 Task: Add Himalania Organic Cacao Powder Shaker to the cart.
Action: Mouse moved to (258, 127)
Screenshot: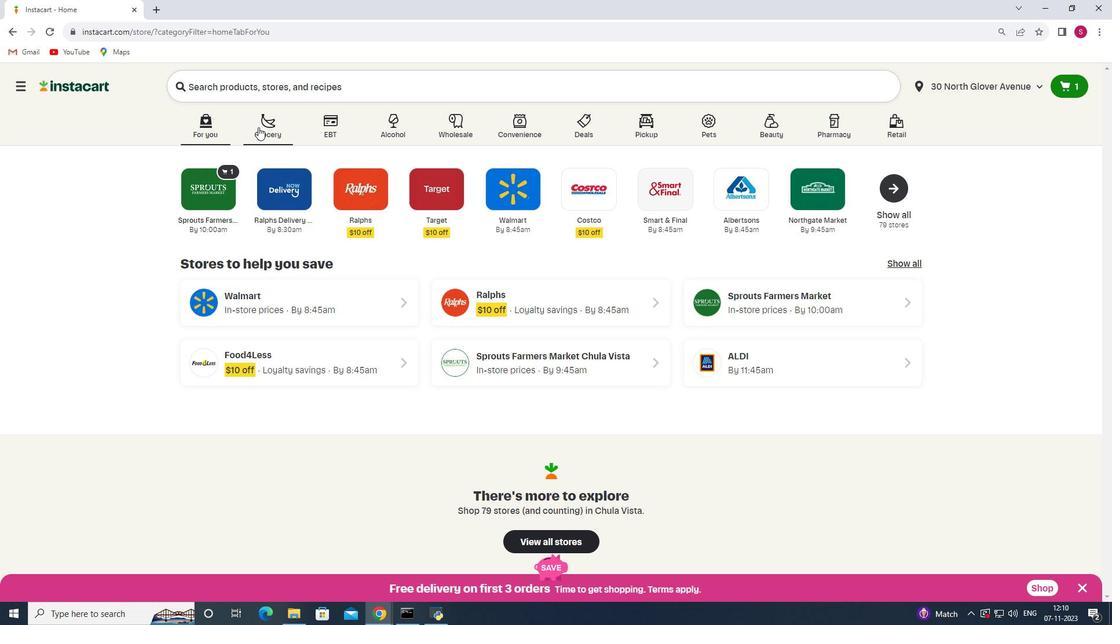 
Action: Mouse pressed left at (258, 127)
Screenshot: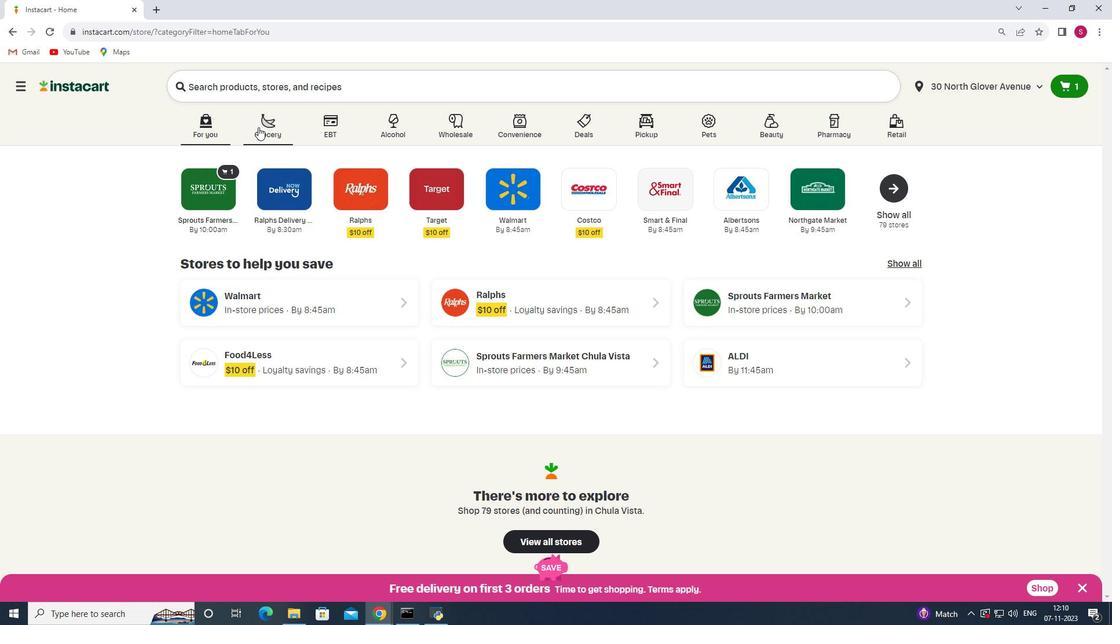 
Action: Mouse moved to (272, 332)
Screenshot: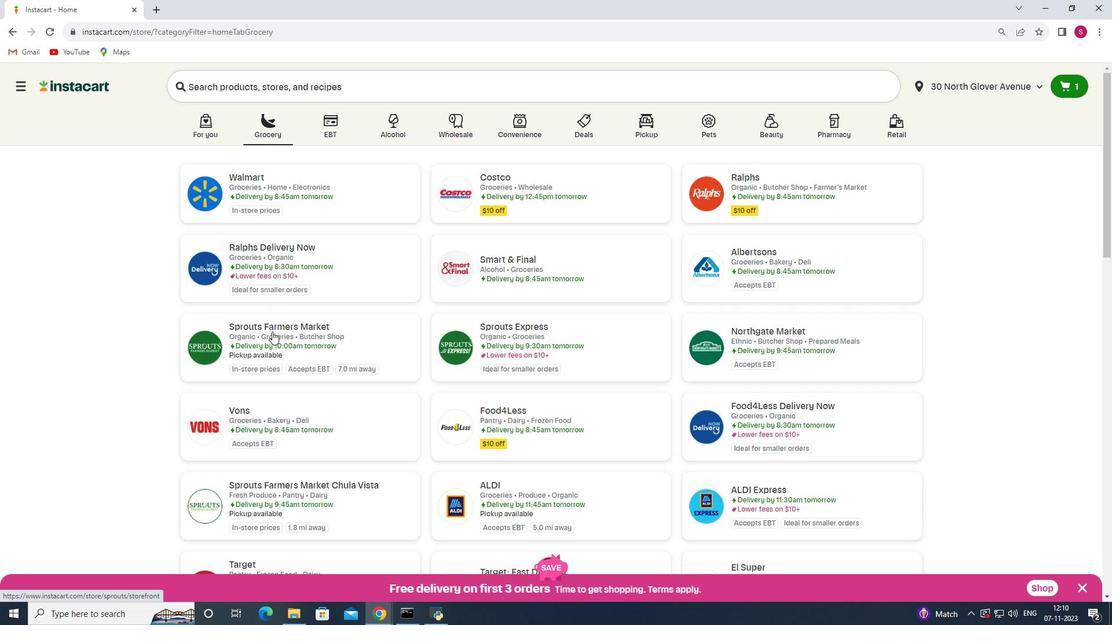 
Action: Mouse pressed left at (272, 332)
Screenshot: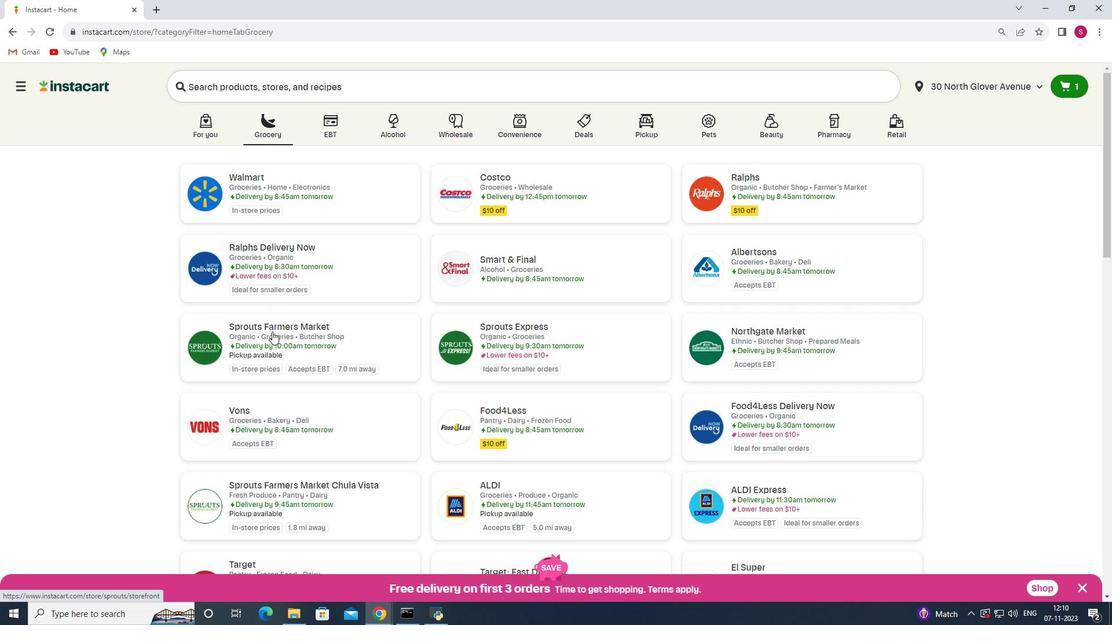 
Action: Mouse moved to (48, 363)
Screenshot: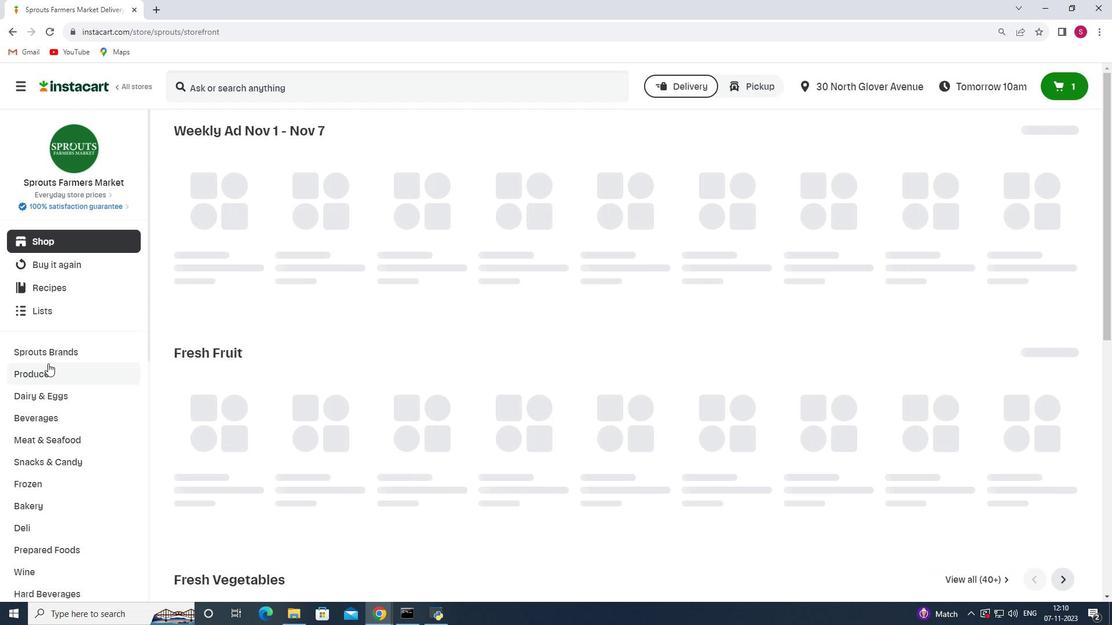 
Action: Mouse scrolled (48, 363) with delta (0, 0)
Screenshot: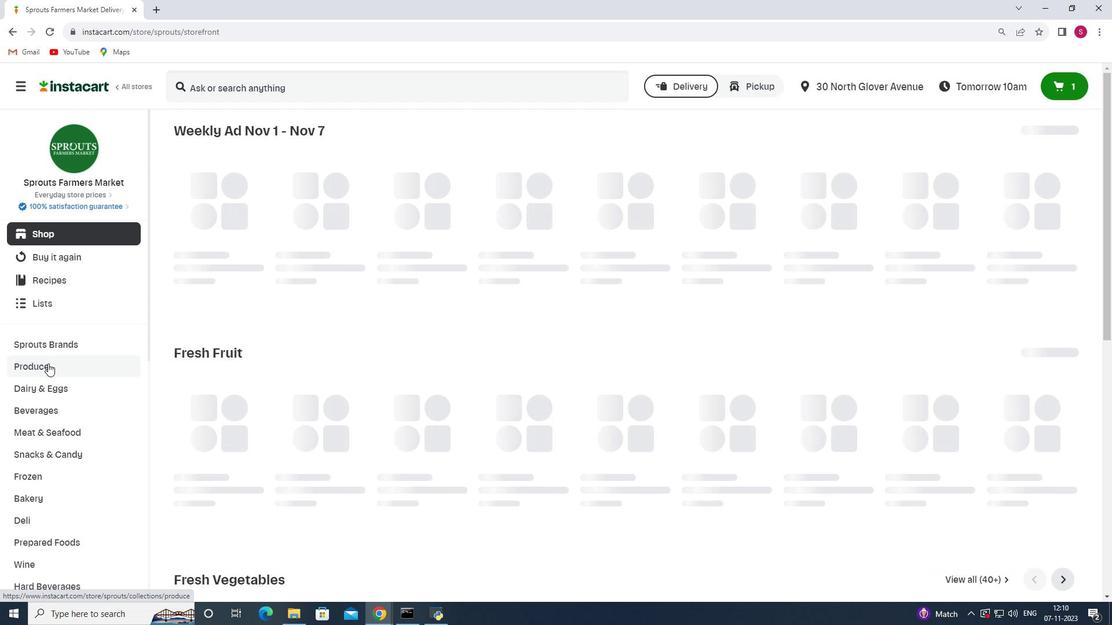 
Action: Mouse scrolled (48, 363) with delta (0, 0)
Screenshot: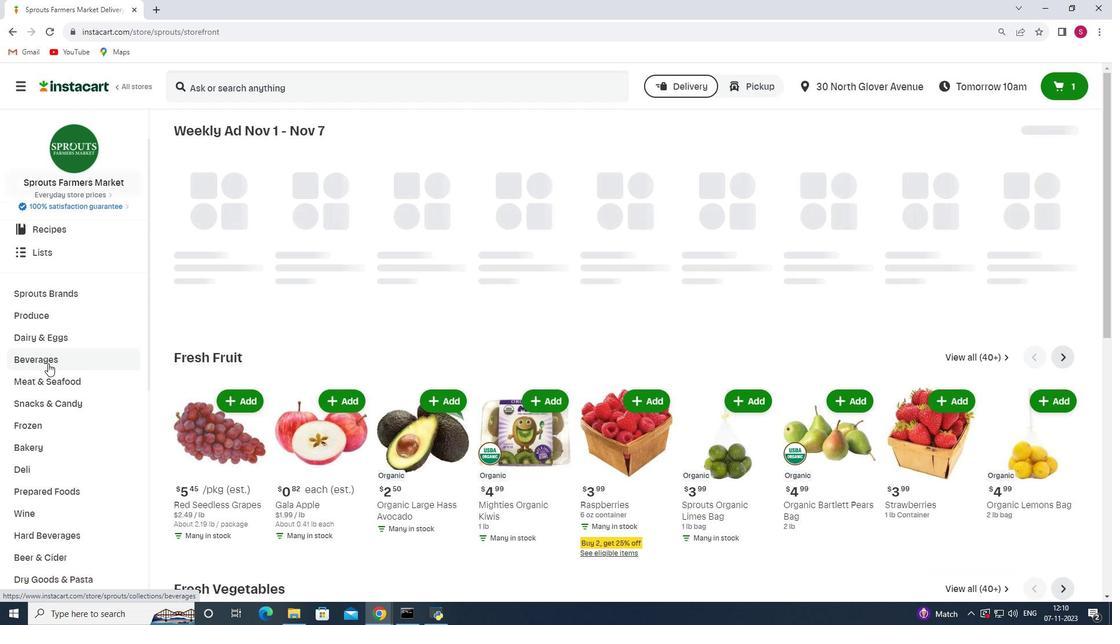 
Action: Mouse scrolled (48, 363) with delta (0, 0)
Screenshot: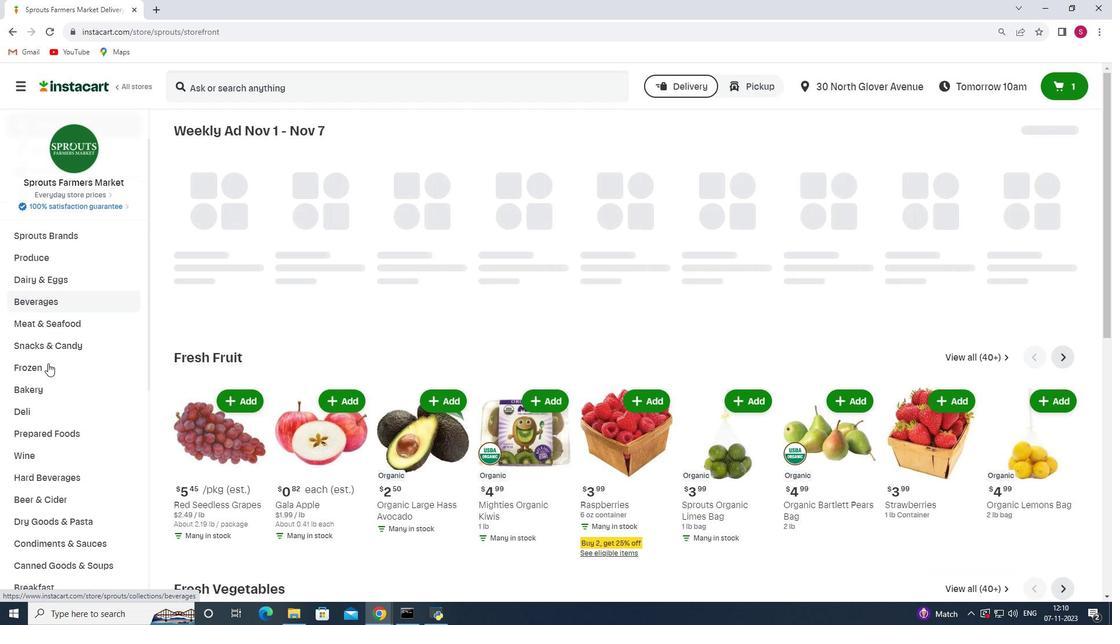 
Action: Mouse scrolled (48, 363) with delta (0, 0)
Screenshot: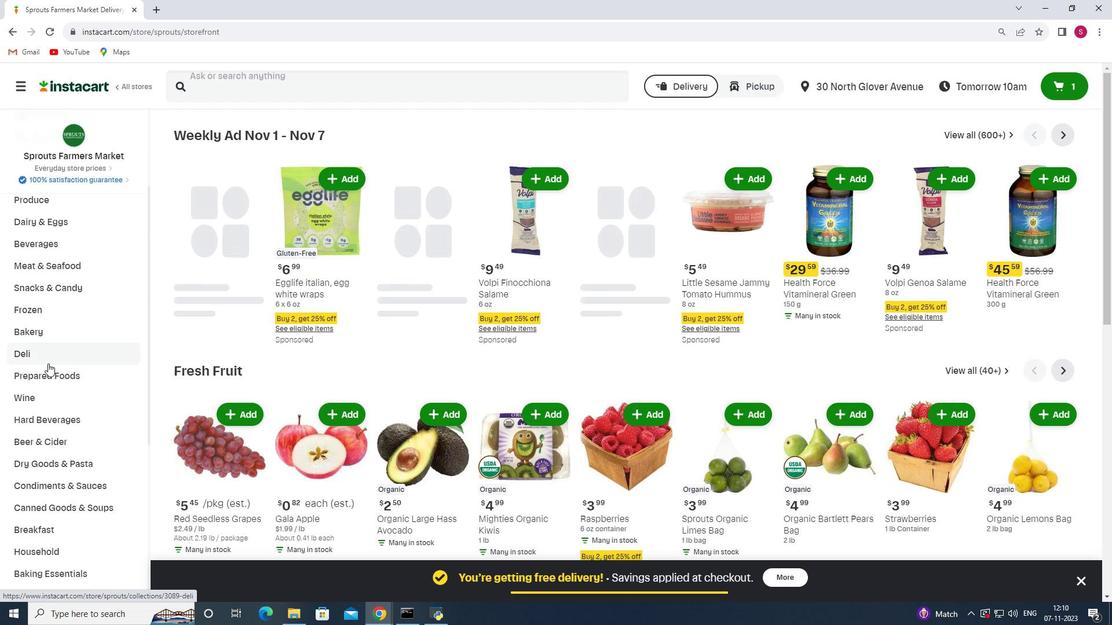 
Action: Mouse scrolled (48, 363) with delta (0, 0)
Screenshot: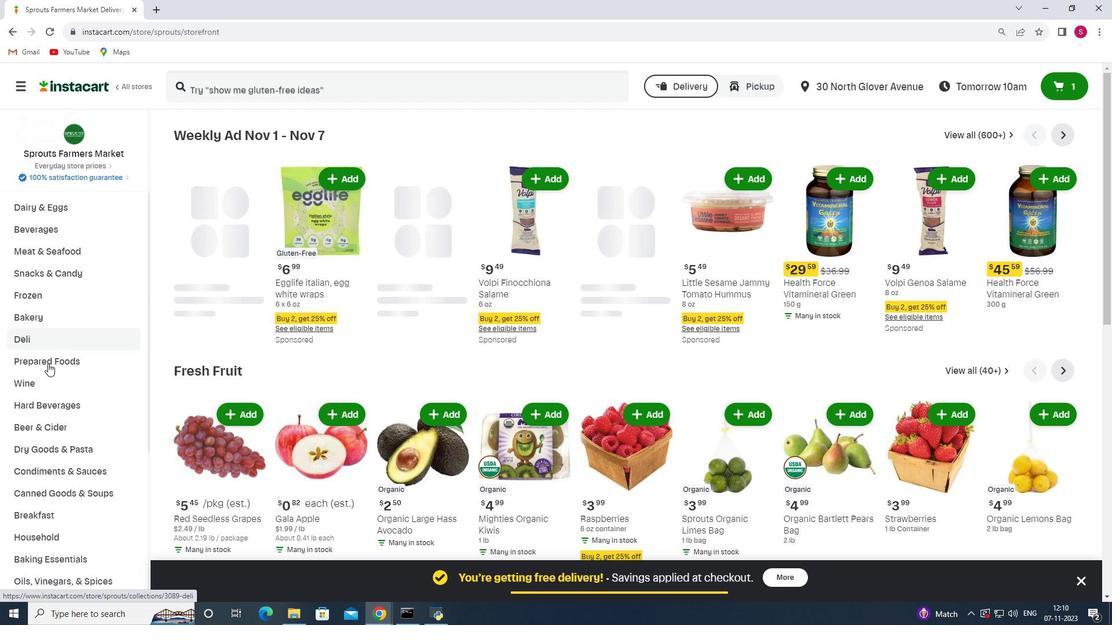 
Action: Mouse scrolled (48, 363) with delta (0, 0)
Screenshot: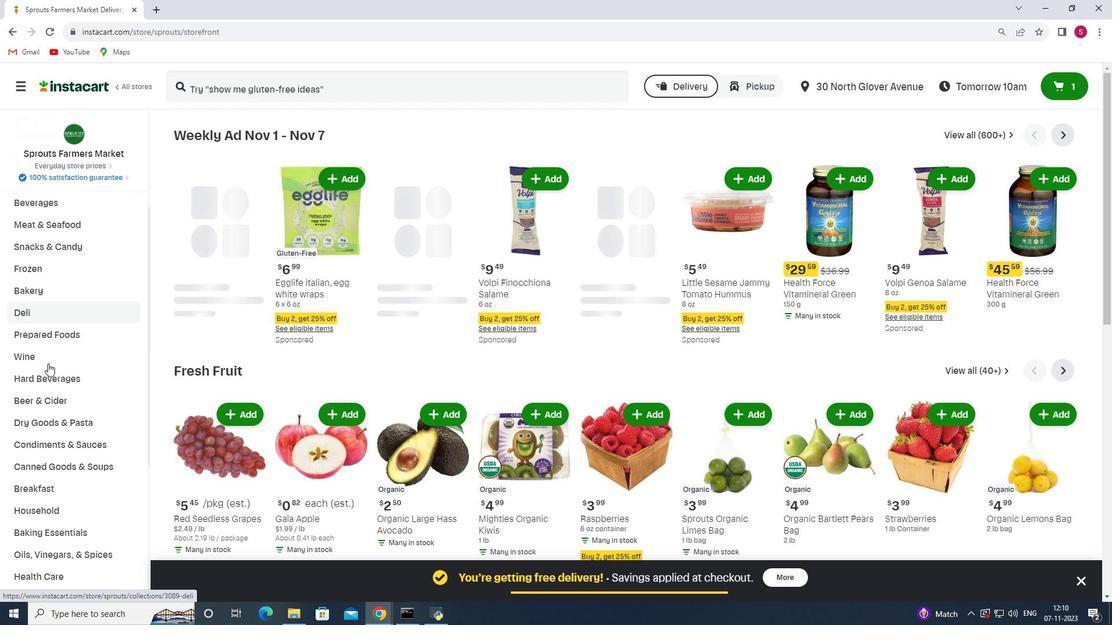 
Action: Mouse scrolled (48, 363) with delta (0, 0)
Screenshot: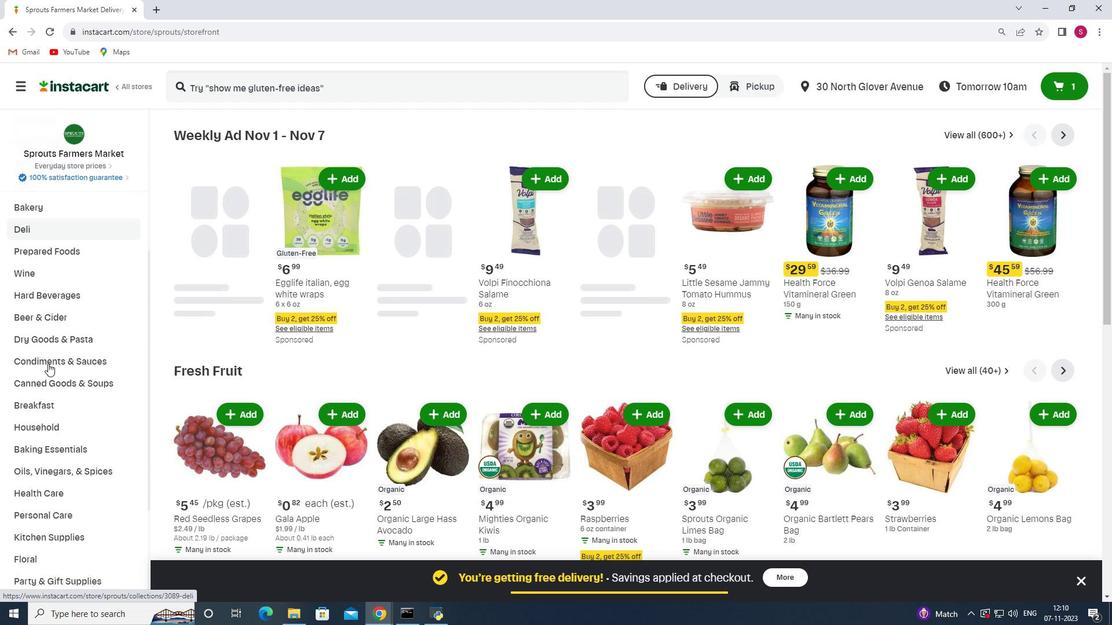 
Action: Mouse scrolled (48, 363) with delta (0, 0)
Screenshot: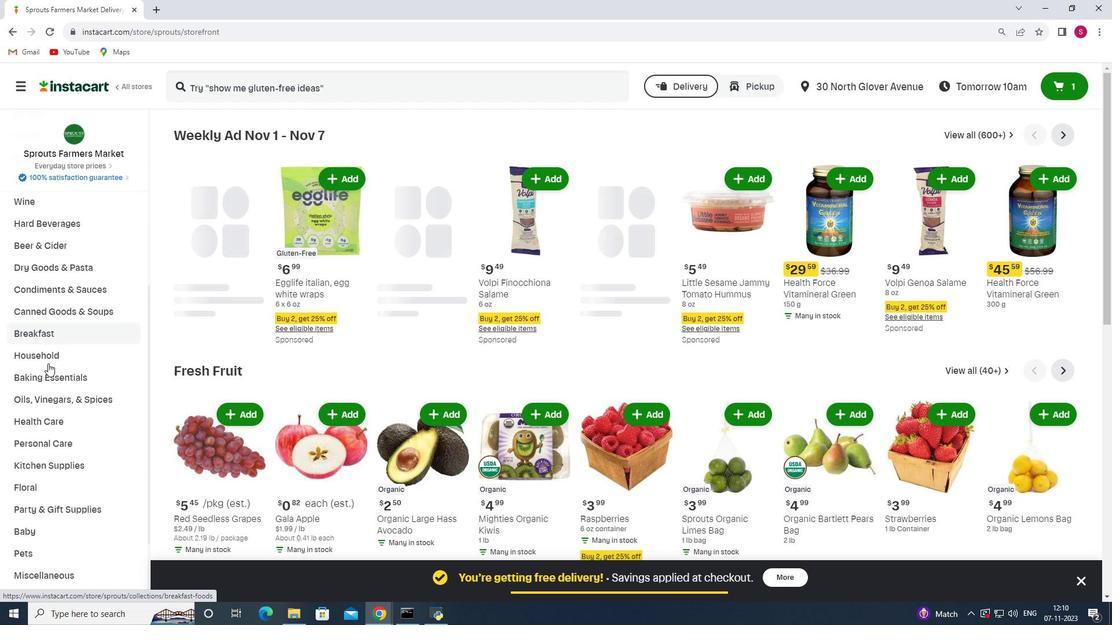 
Action: Mouse scrolled (48, 363) with delta (0, 0)
Screenshot: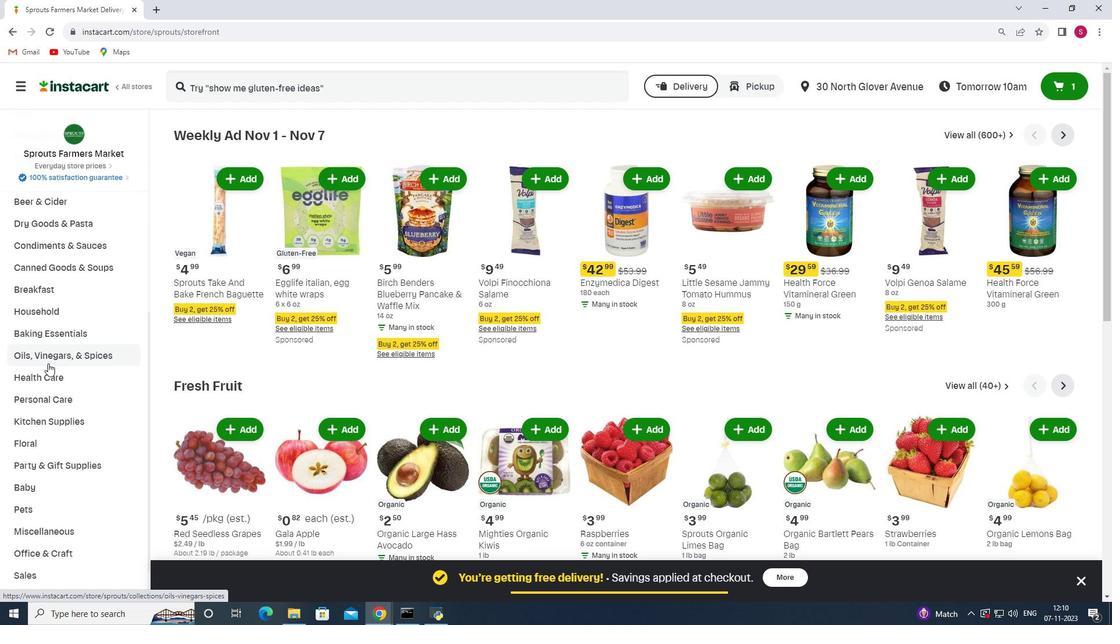 
Action: Mouse moved to (55, 335)
Screenshot: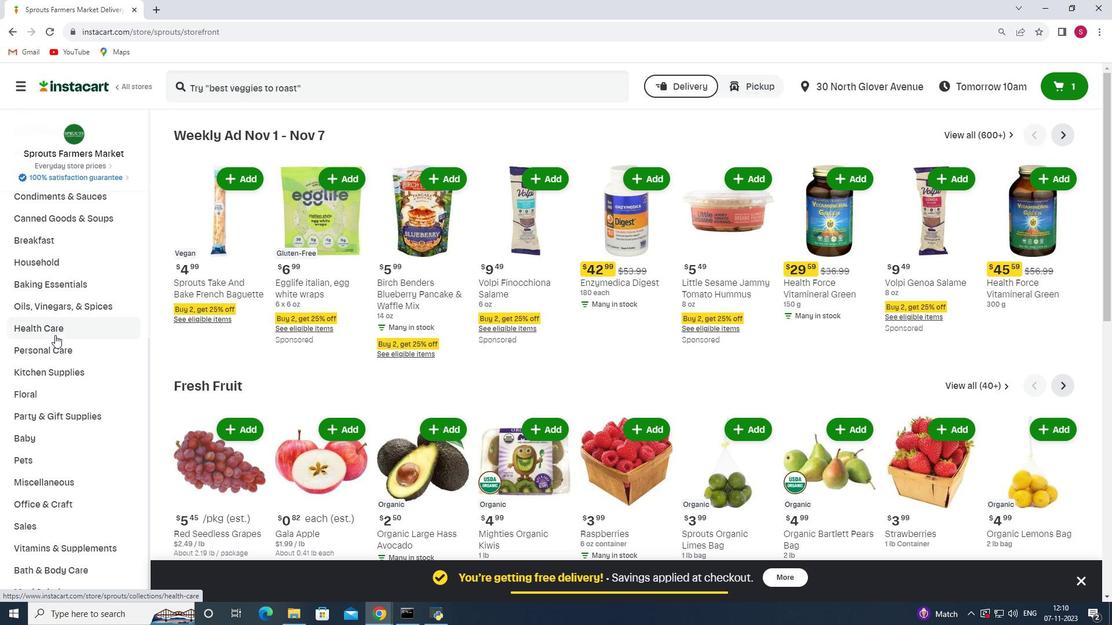 
Action: Mouse pressed left at (55, 335)
Screenshot: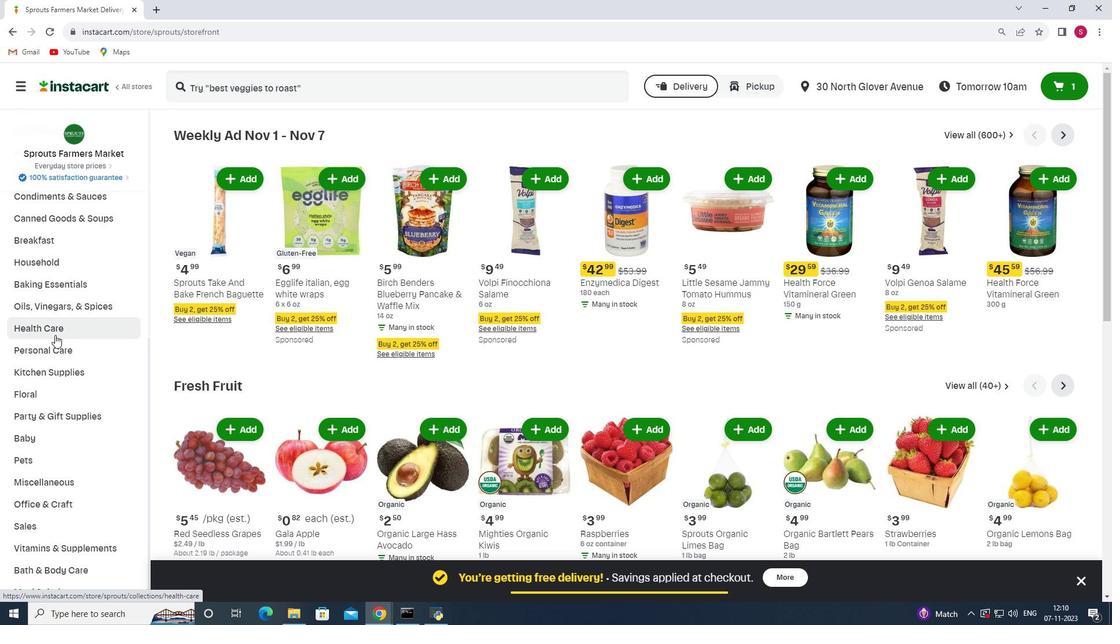 
Action: Mouse moved to (419, 163)
Screenshot: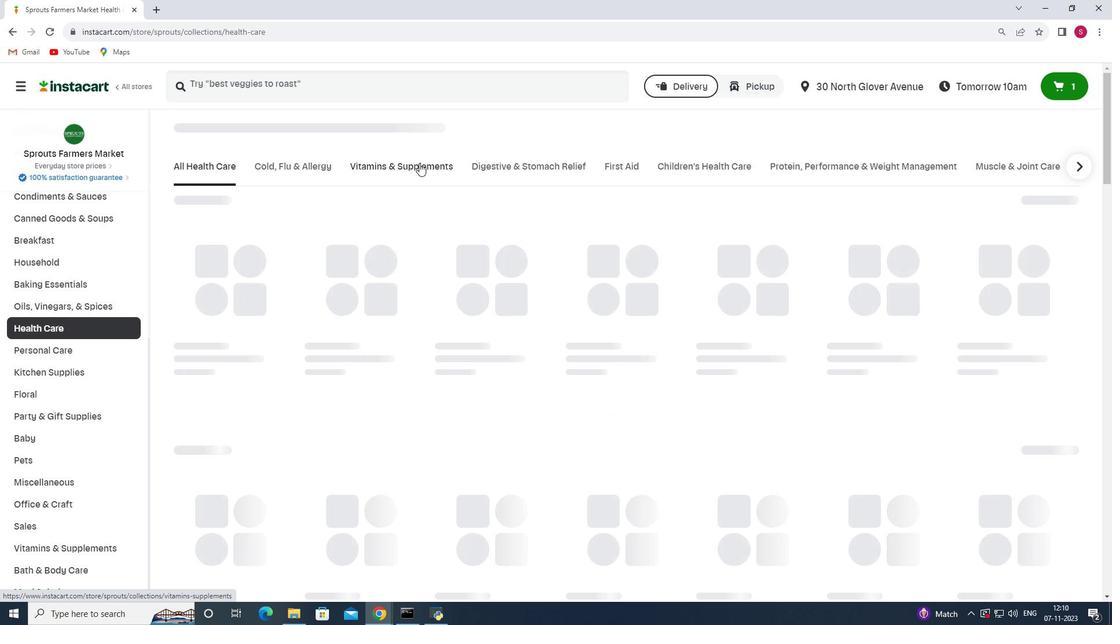 
Action: Mouse pressed left at (419, 163)
Screenshot: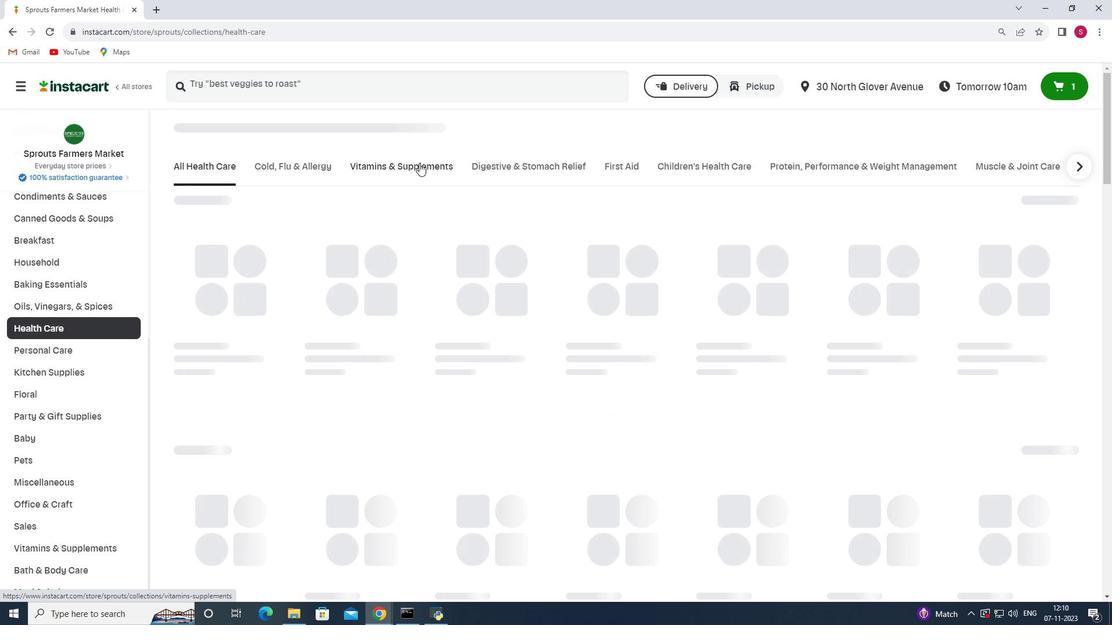 
Action: Mouse moved to (457, 216)
Screenshot: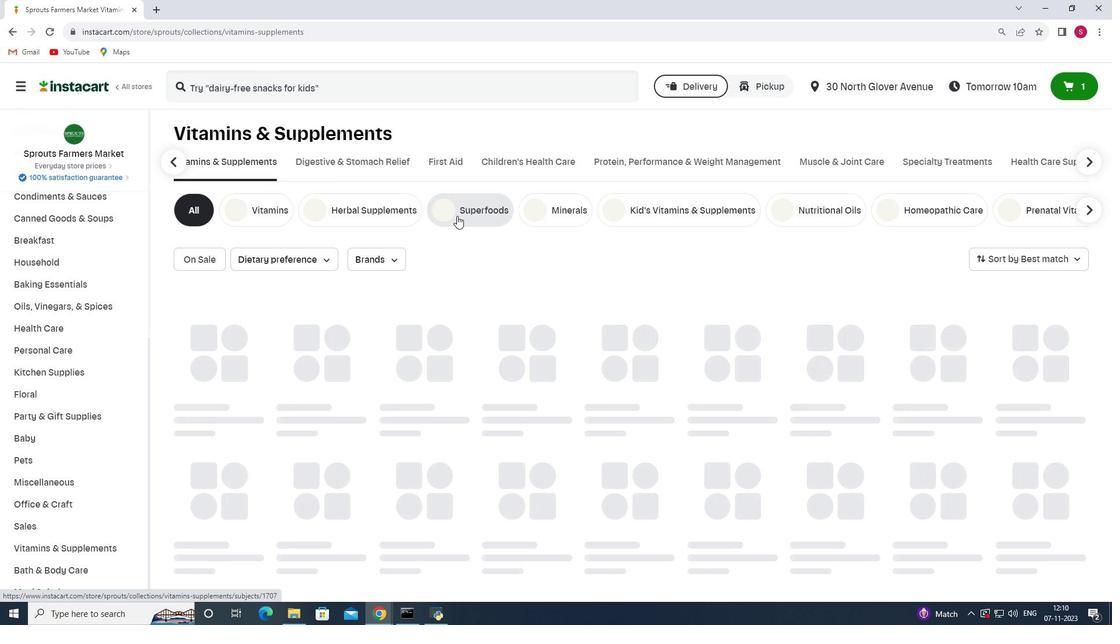 
Action: Mouse pressed left at (457, 216)
Screenshot: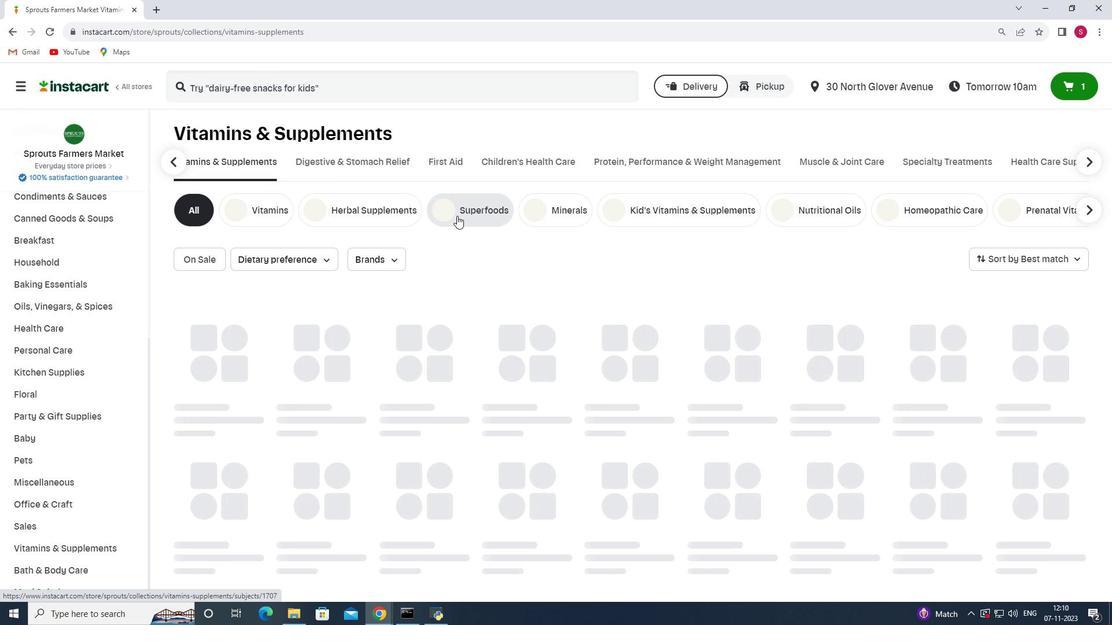 
Action: Mouse moved to (379, 89)
Screenshot: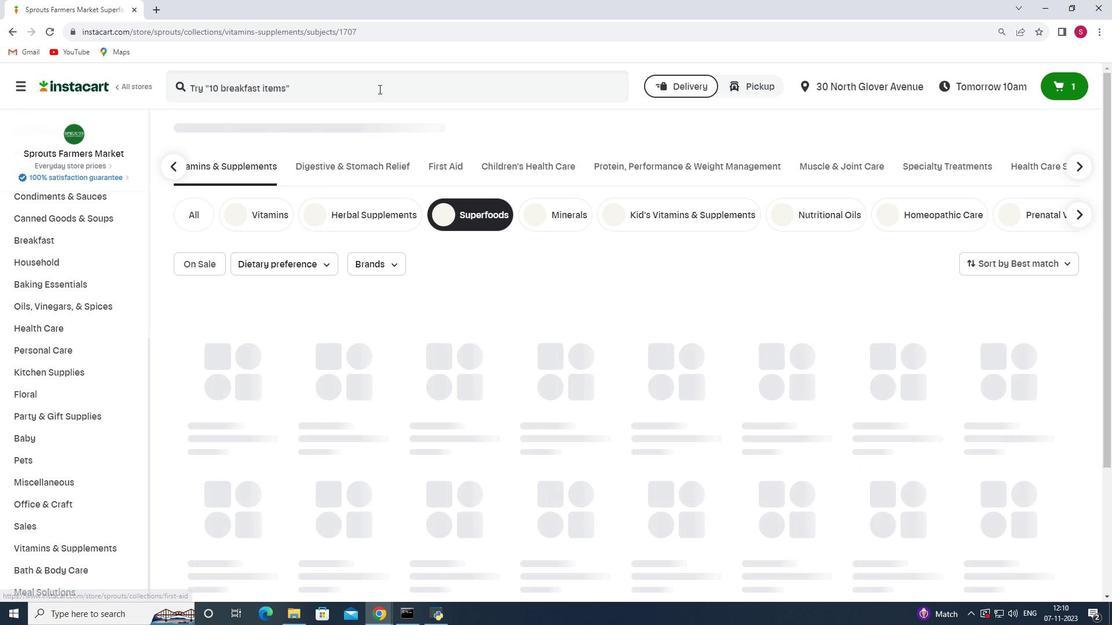 
Action: Mouse pressed left at (379, 89)
Screenshot: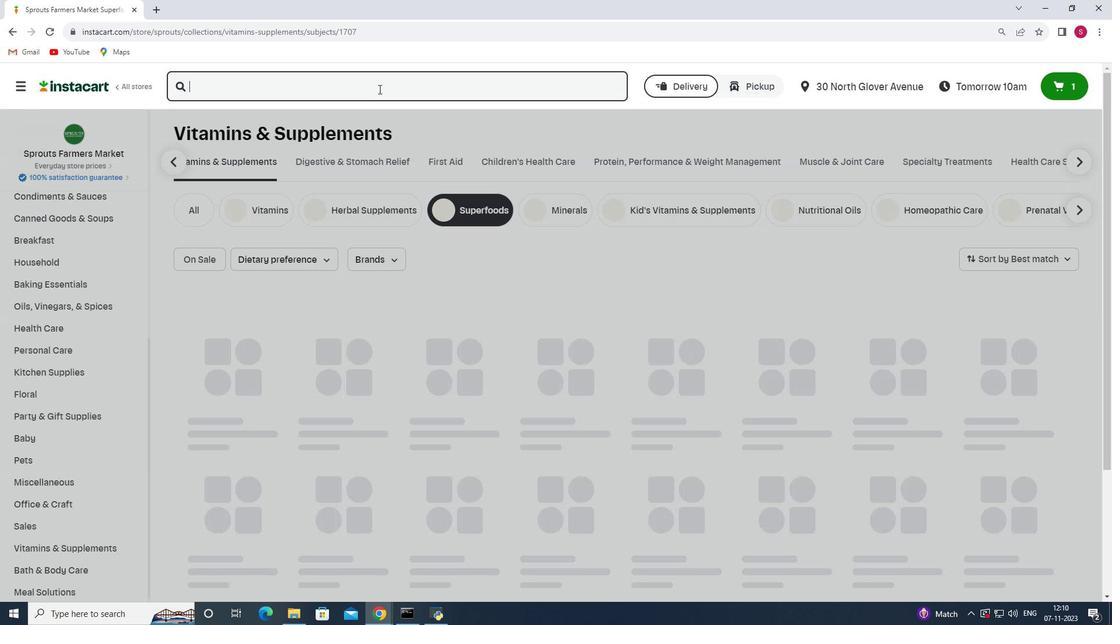 
Action: Key pressed <Key.shift>Himalania<Key.space><Key.shift>Organic<Key.space><Key.shift>Cacao<Key.space><Key.shift>Powder<Key.space><Key.shift>shaker<Key.enter>
Screenshot: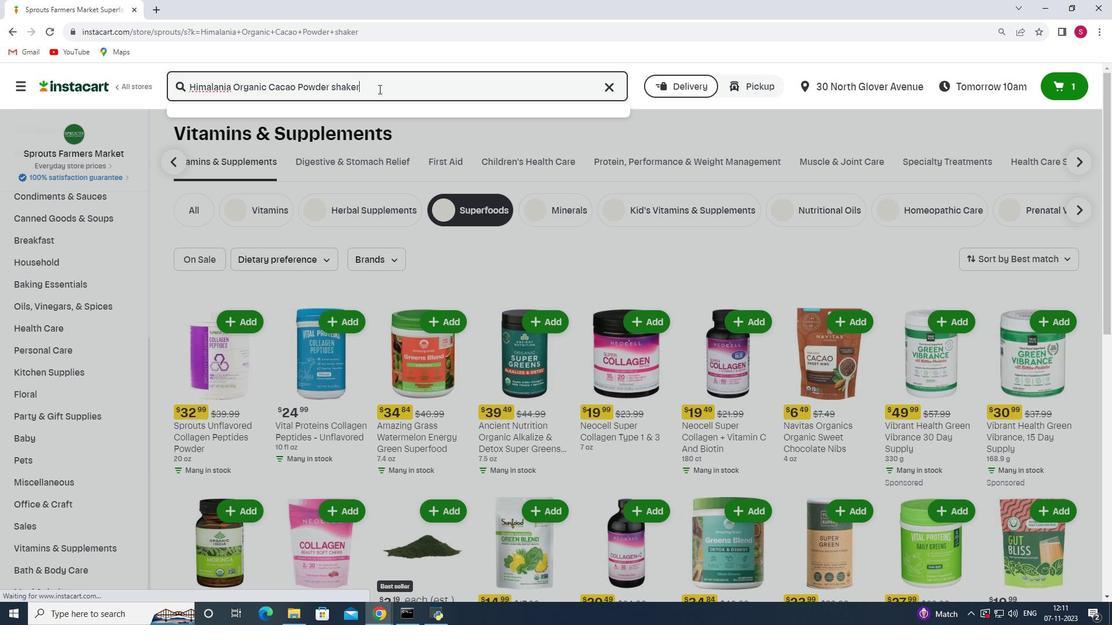 
Action: Mouse moved to (443, 177)
Screenshot: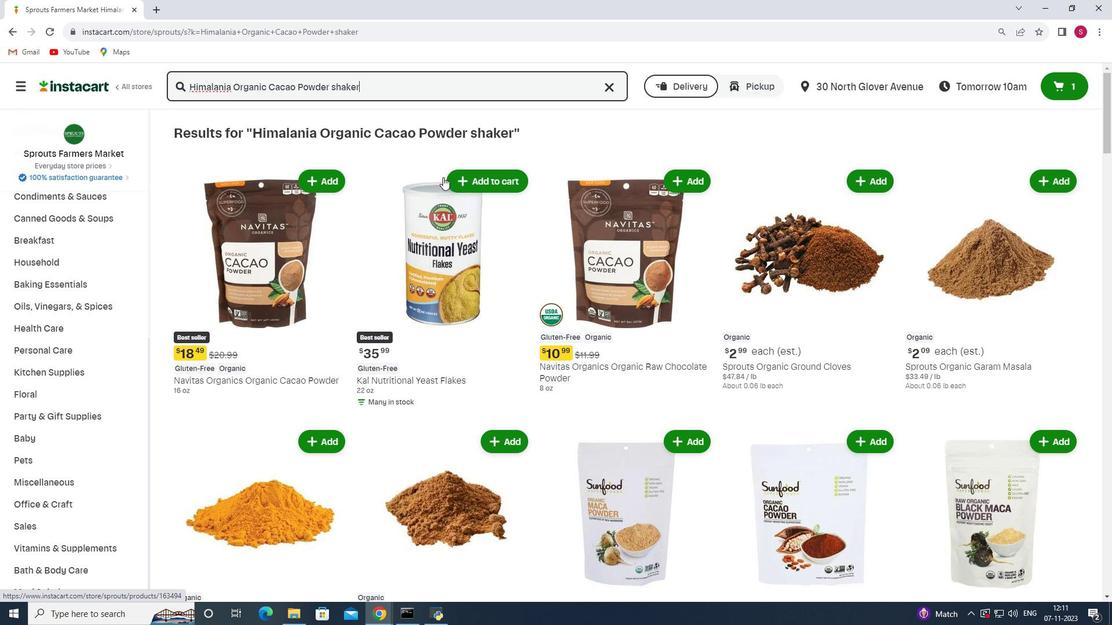 
Action: Mouse scrolled (443, 176) with delta (0, 0)
Screenshot: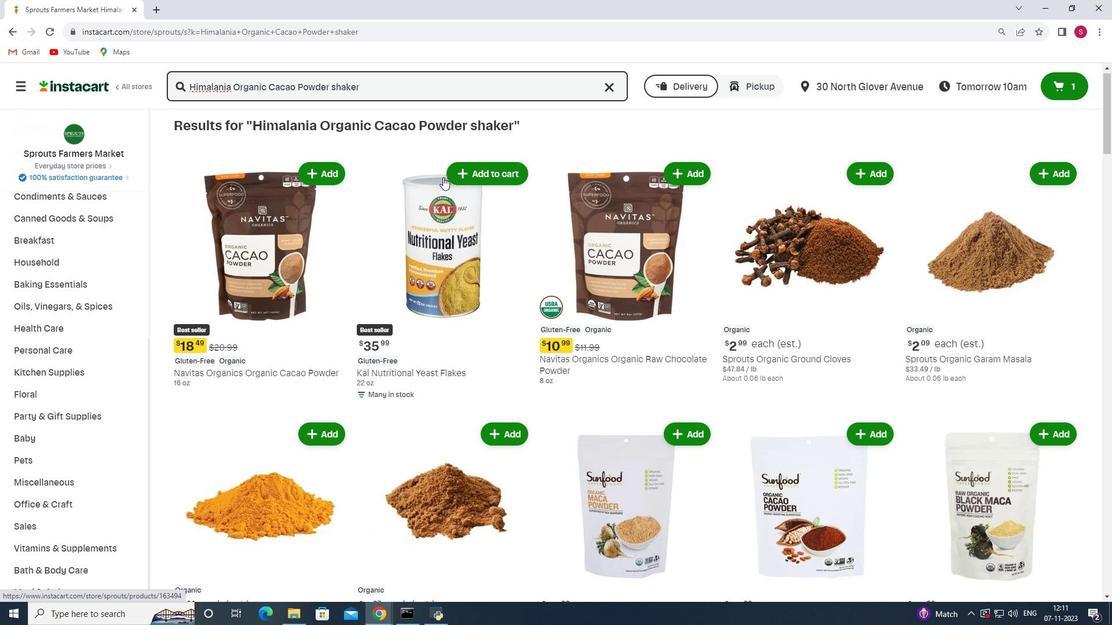 
Action: Mouse moved to (487, 198)
Screenshot: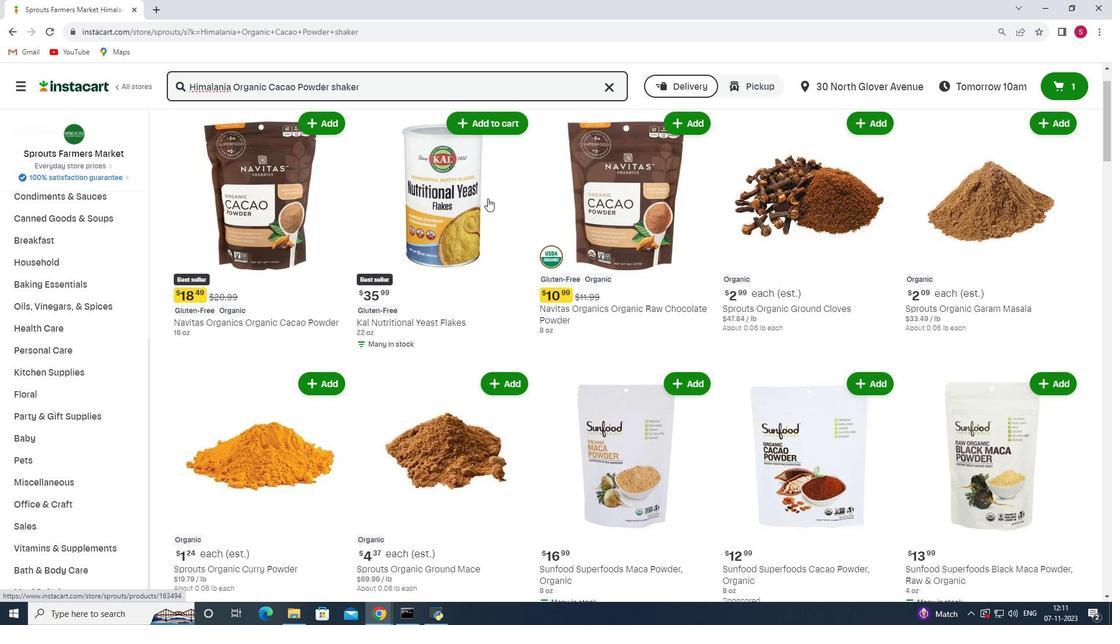 
Action: Mouse scrolled (487, 198) with delta (0, 0)
Screenshot: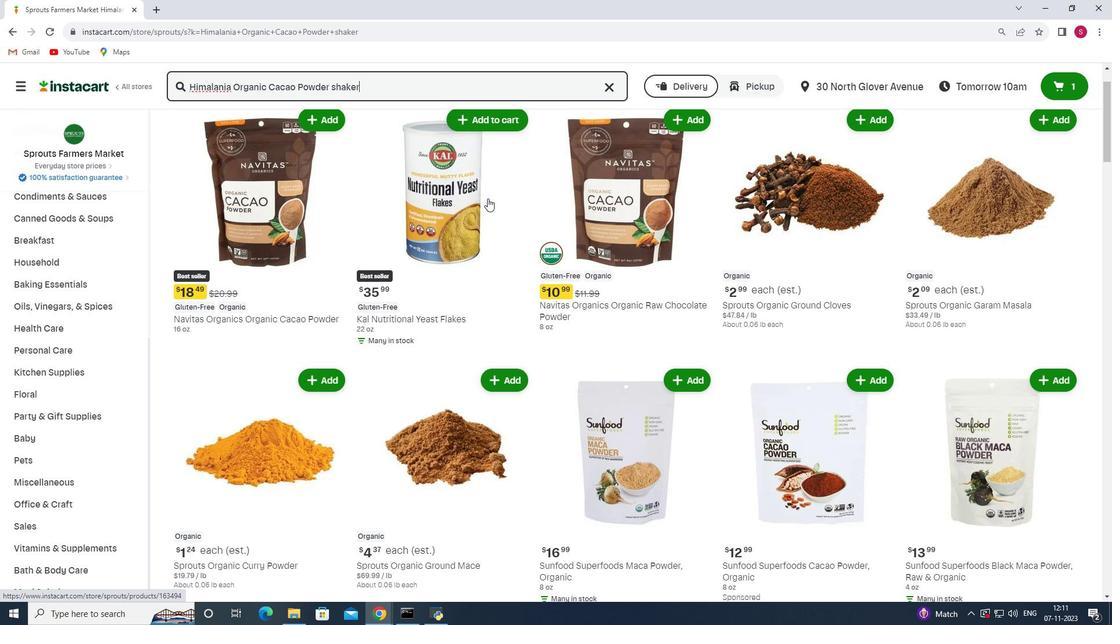 
Action: Mouse scrolled (487, 198) with delta (0, 0)
Screenshot: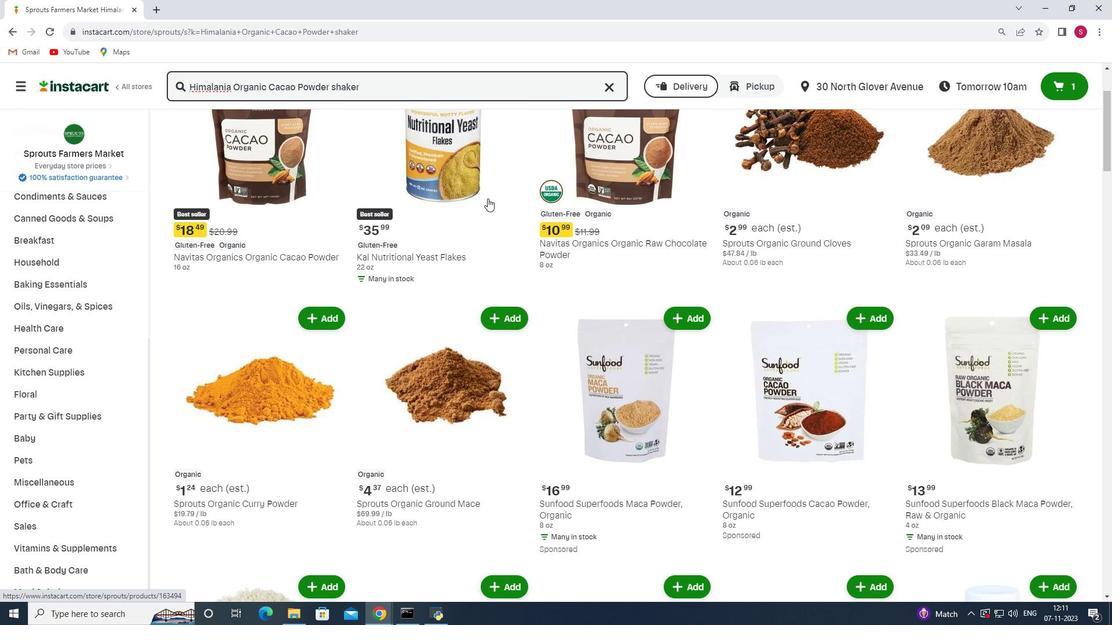 
Action: Mouse moved to (488, 207)
Screenshot: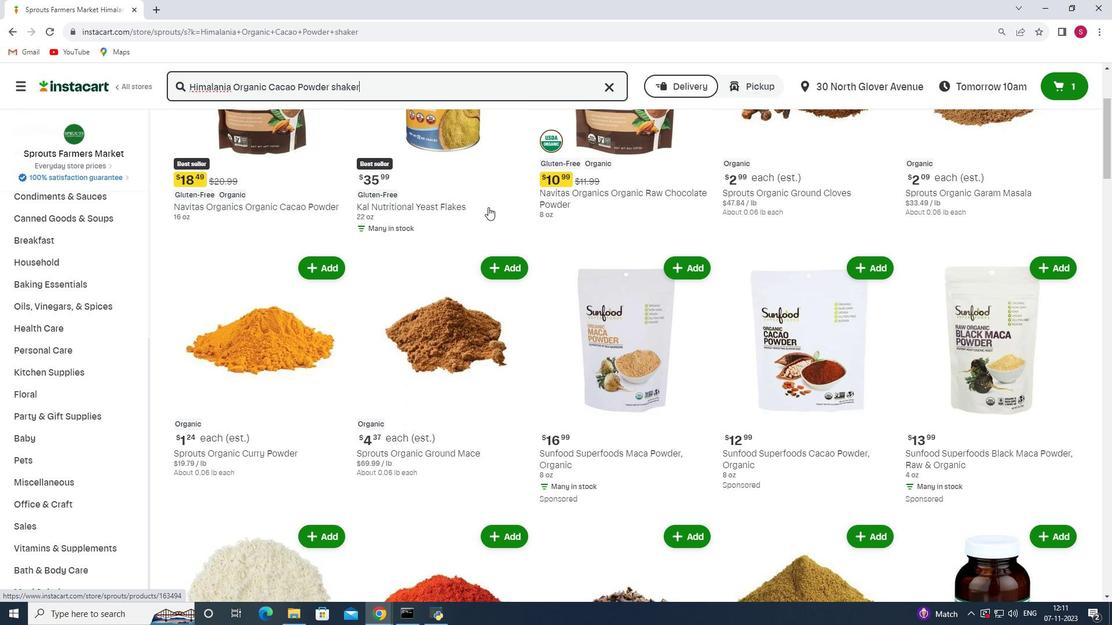 
Action: Mouse scrolled (488, 206) with delta (0, 0)
Screenshot: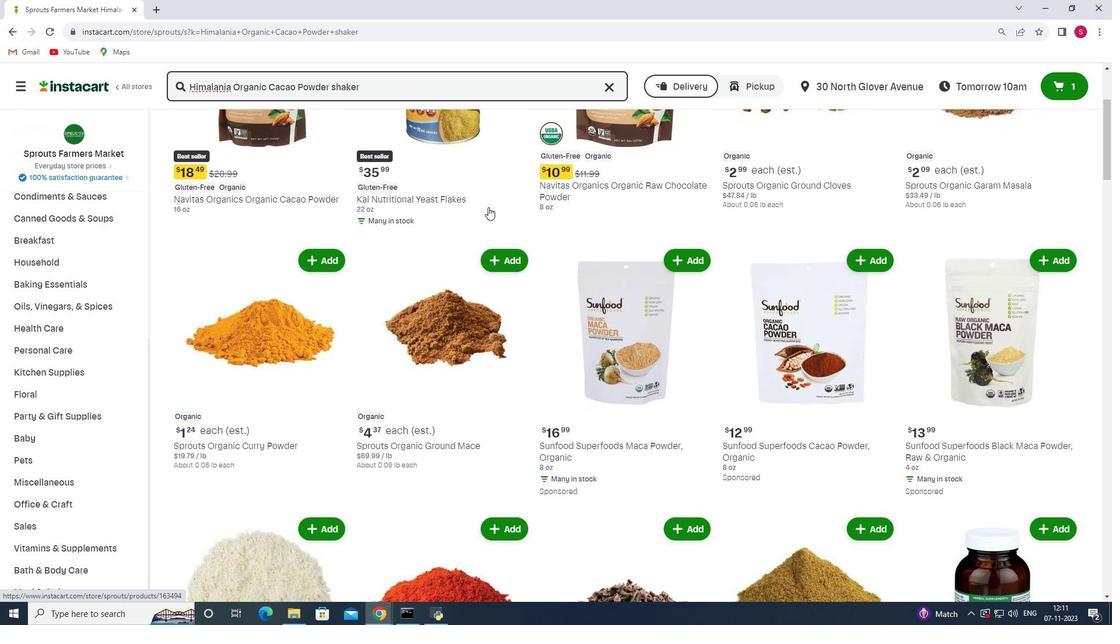 
Action: Mouse scrolled (488, 206) with delta (0, 0)
Screenshot: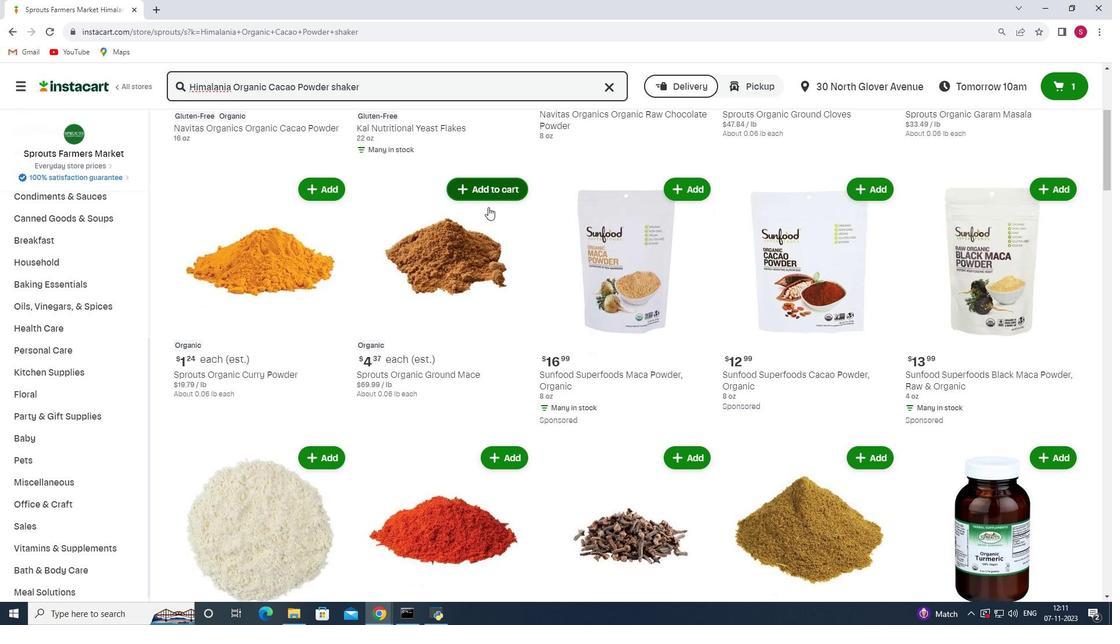 
Action: Mouse moved to (490, 209)
Screenshot: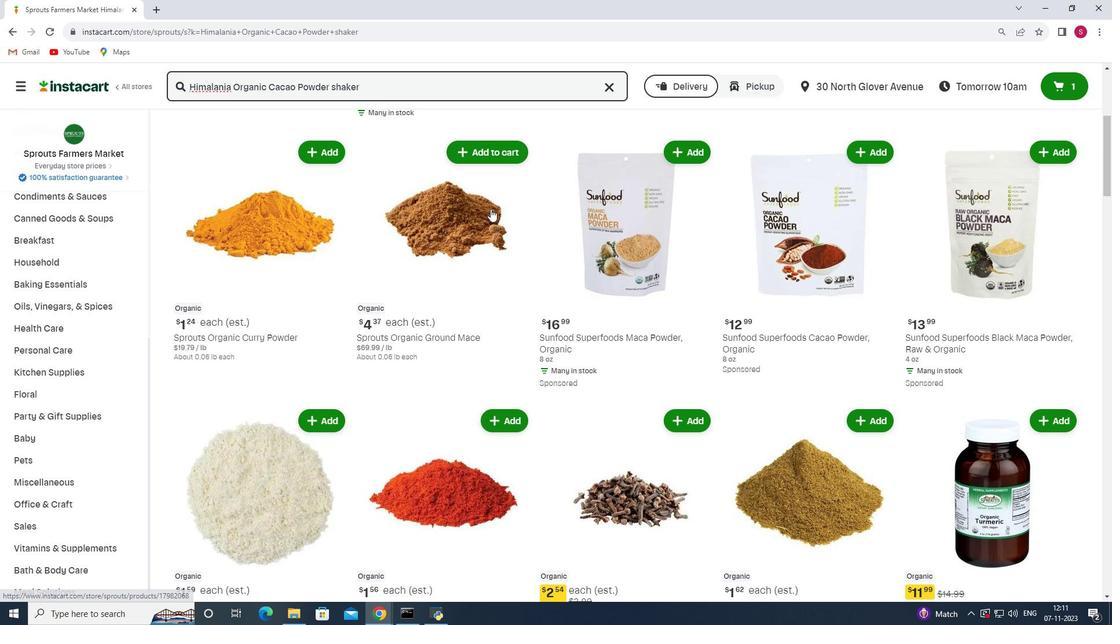
Action: Mouse scrolled (490, 208) with delta (0, 0)
Screenshot: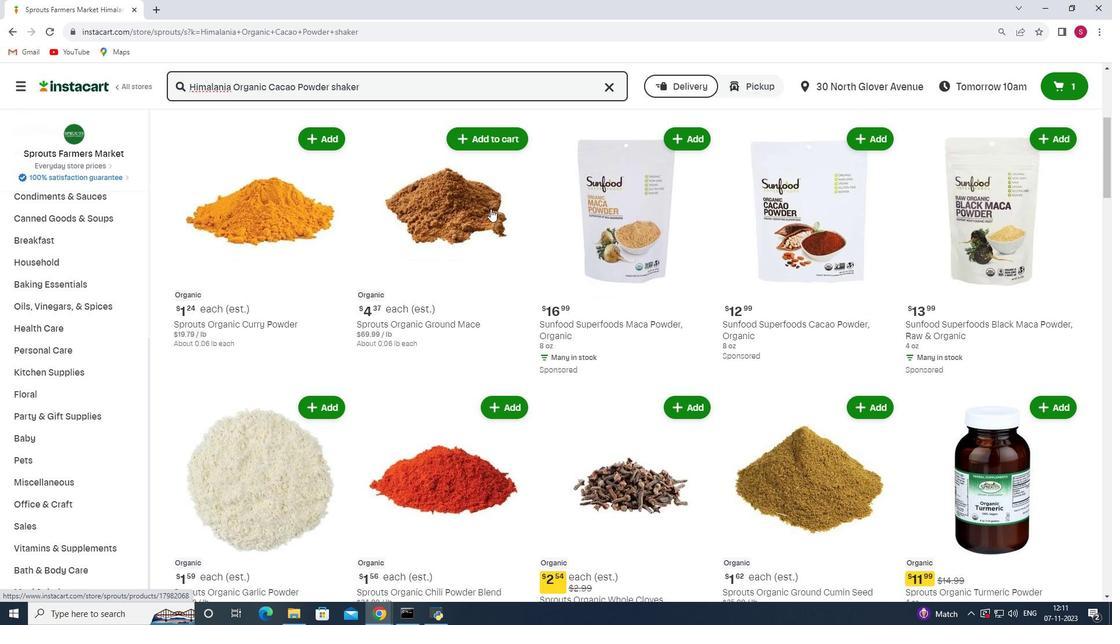 
Action: Mouse scrolled (490, 208) with delta (0, 0)
Screenshot: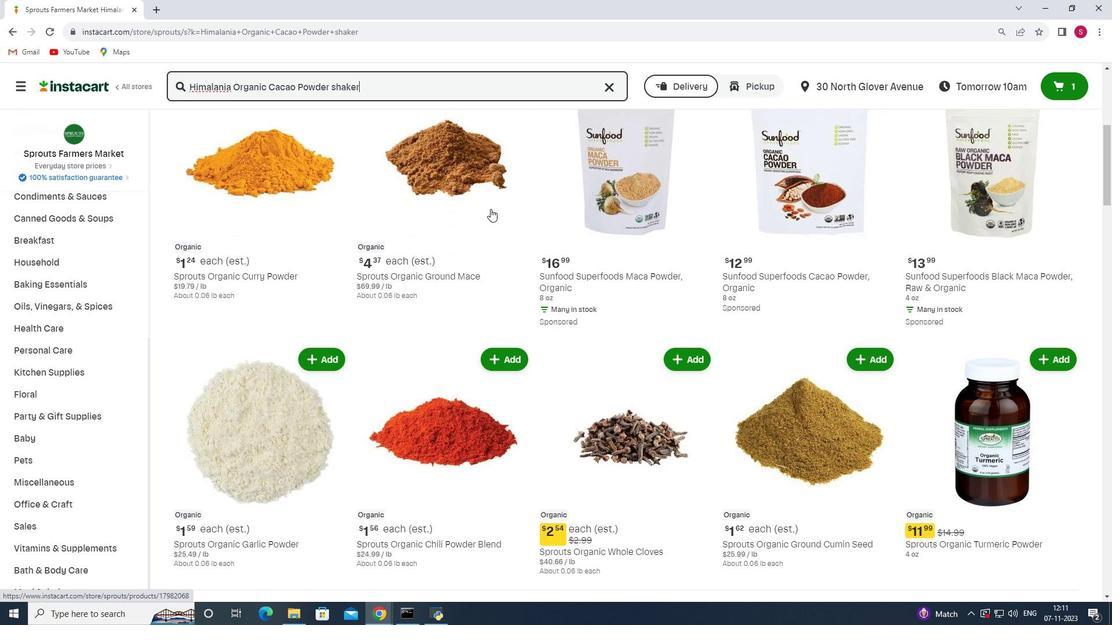 
Action: Mouse scrolled (490, 208) with delta (0, 0)
Screenshot: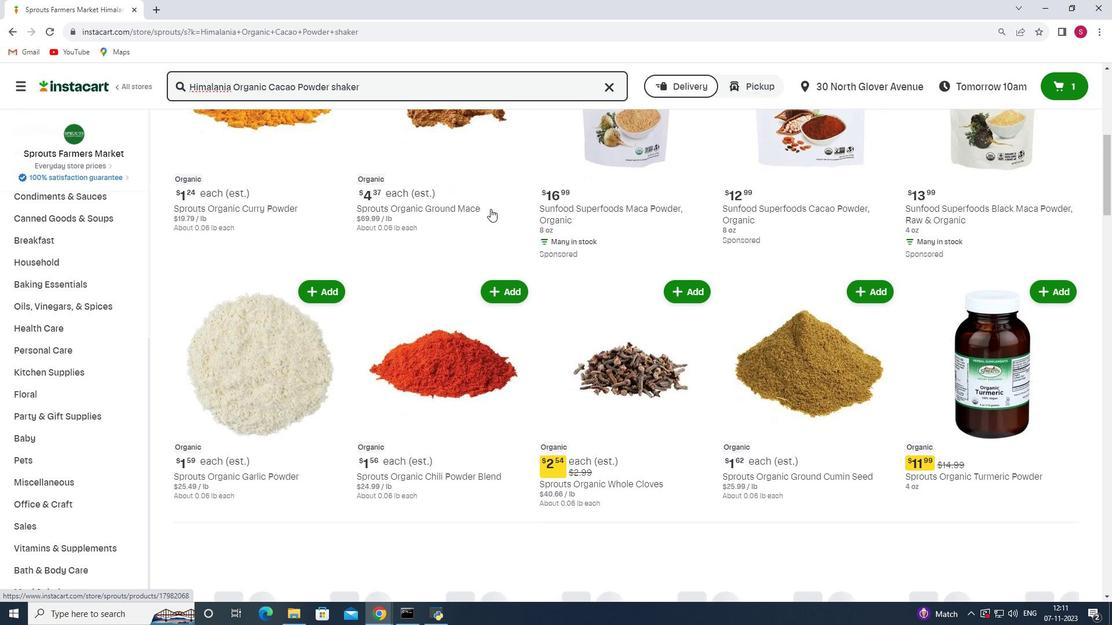 
Action: Mouse scrolled (490, 208) with delta (0, 0)
Screenshot: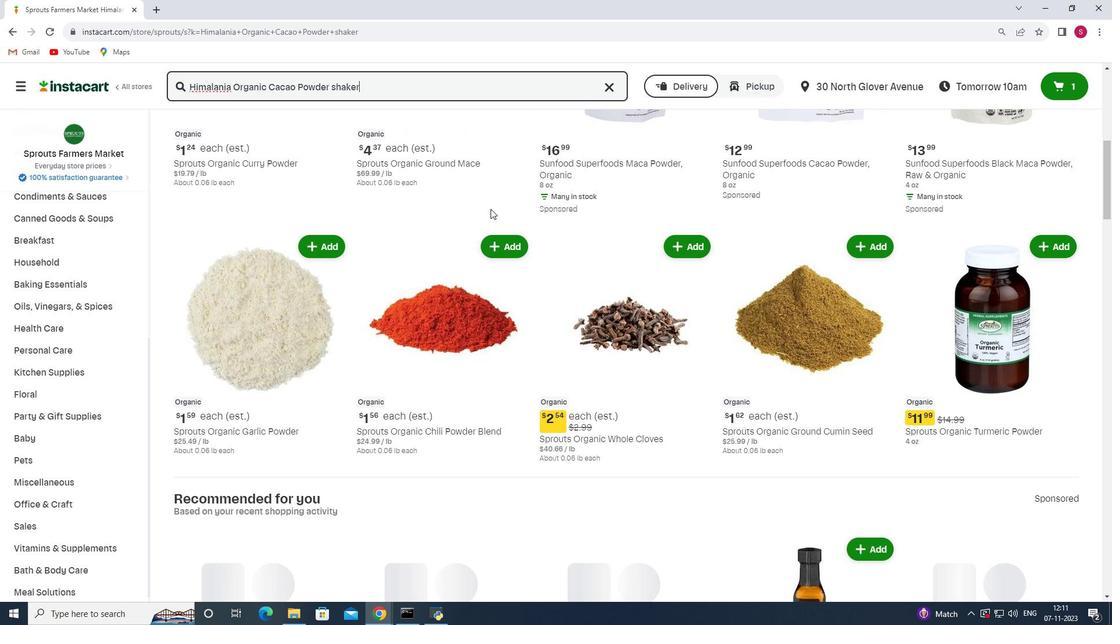 
Action: Mouse scrolled (490, 208) with delta (0, 0)
Screenshot: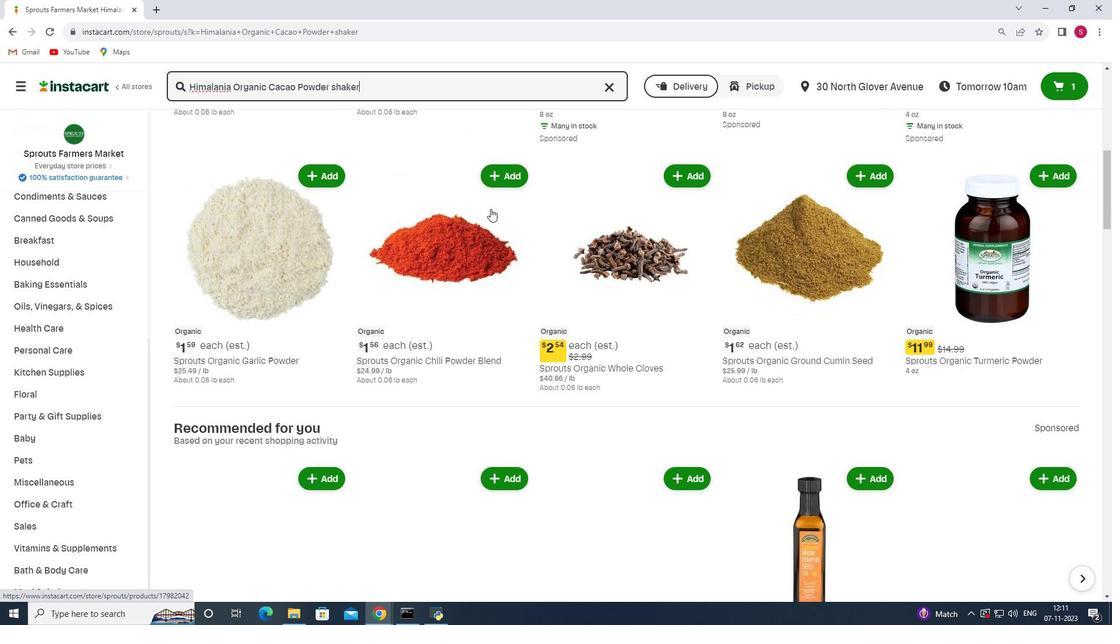 
Action: Mouse scrolled (490, 208) with delta (0, 0)
Screenshot: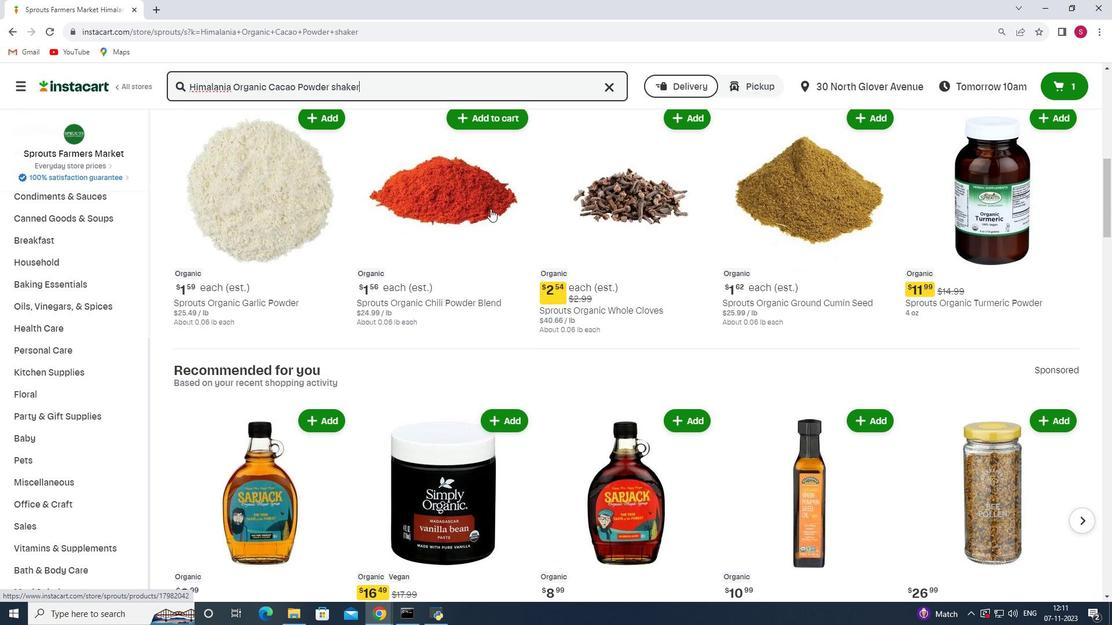 
Action: Mouse scrolled (490, 208) with delta (0, 0)
Screenshot: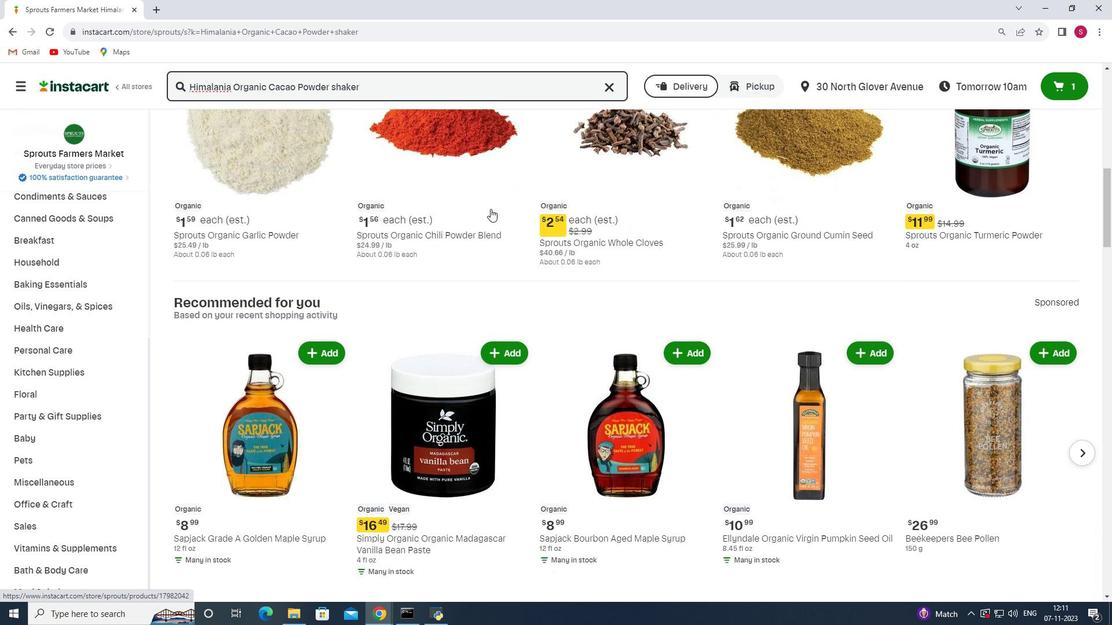 
Action: Mouse scrolled (490, 208) with delta (0, 0)
Screenshot: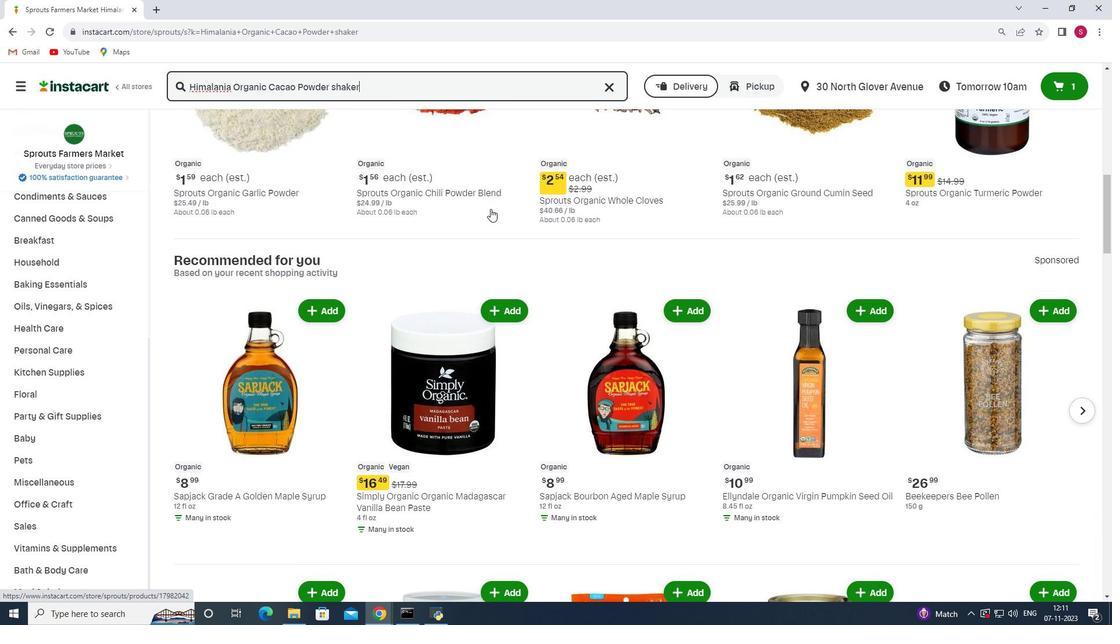
Action: Mouse scrolled (490, 208) with delta (0, 0)
Screenshot: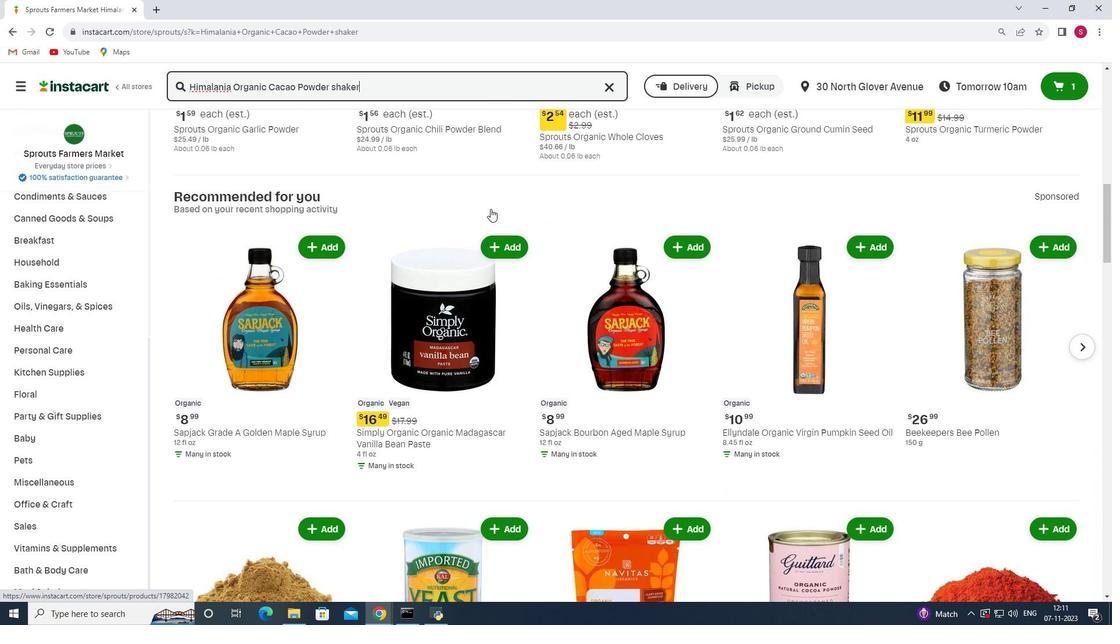 
Action: Mouse scrolled (490, 208) with delta (0, 0)
Screenshot: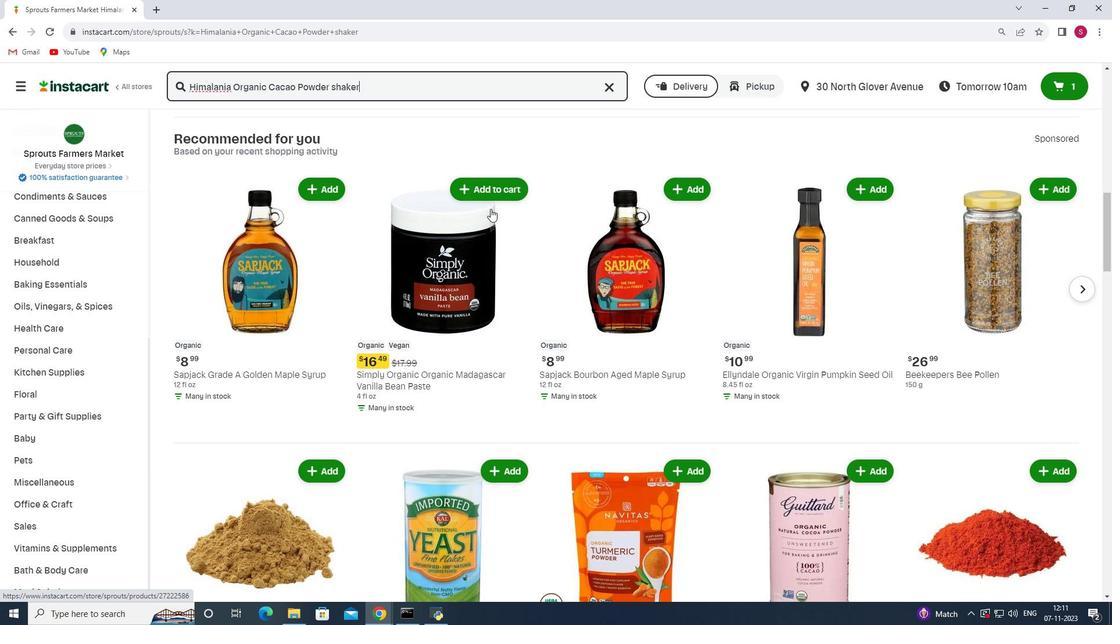
Action: Mouse scrolled (490, 208) with delta (0, 0)
Screenshot: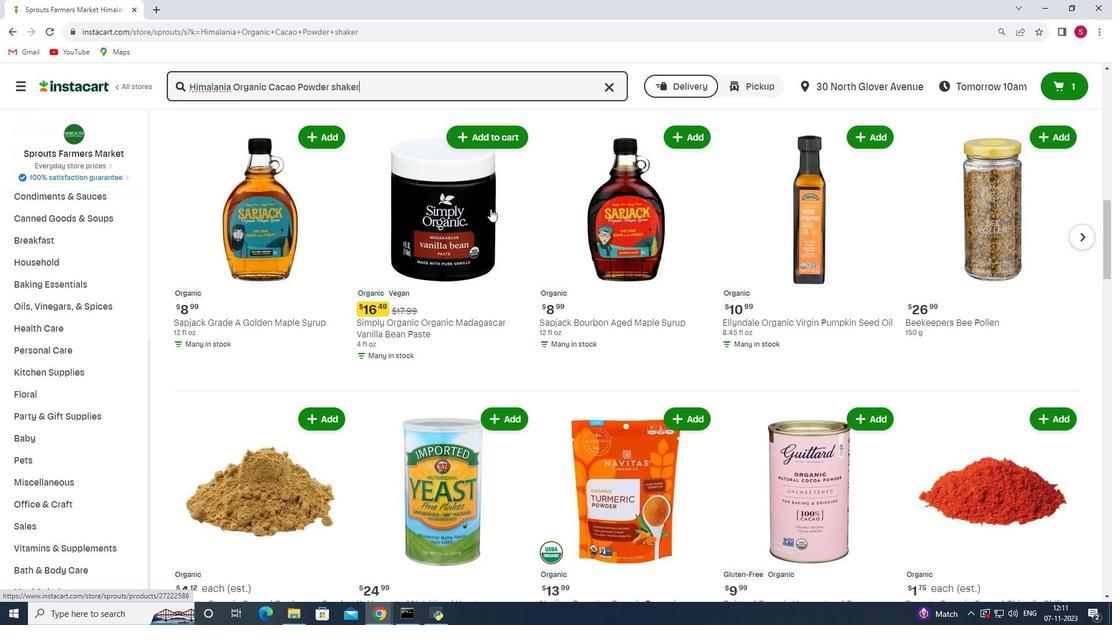 
Action: Mouse scrolled (490, 208) with delta (0, 0)
Screenshot: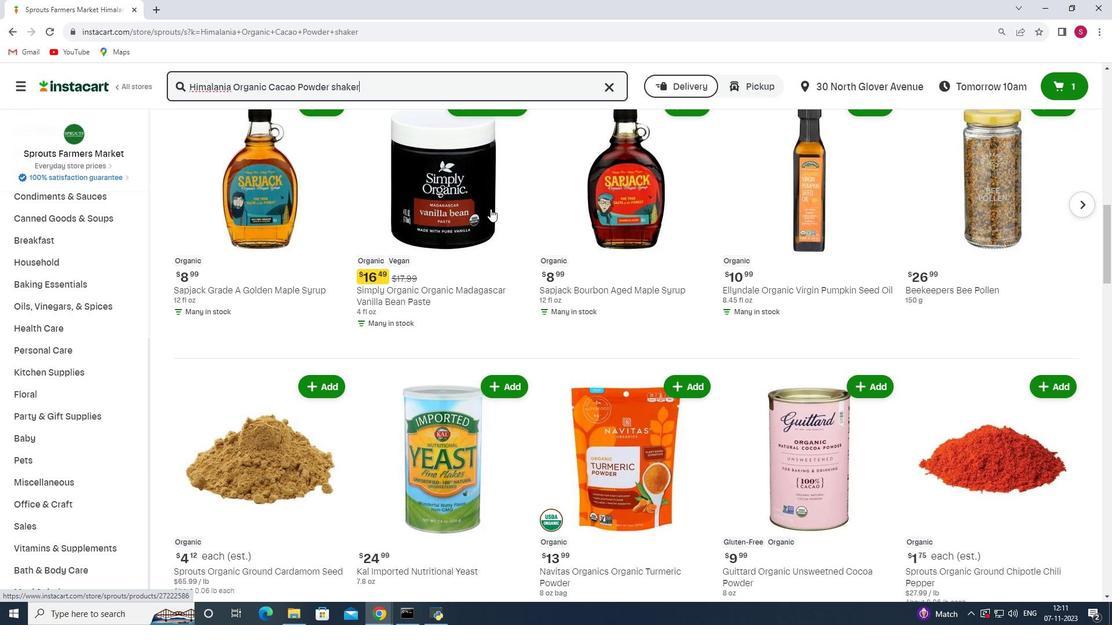 
Action: Mouse scrolled (490, 208) with delta (0, 0)
Screenshot: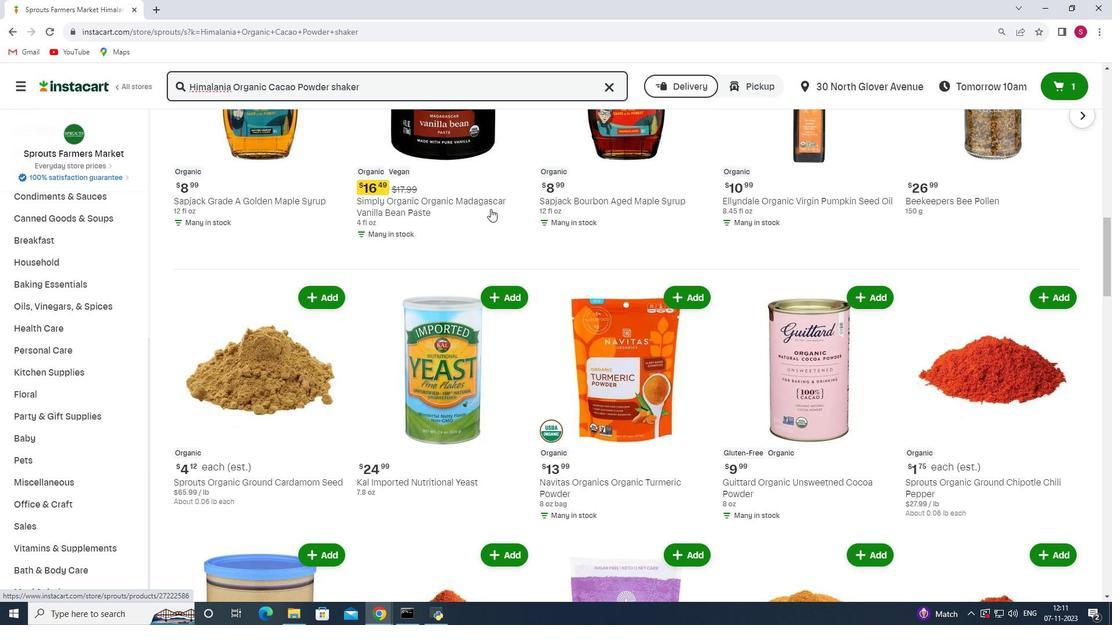 
Action: Mouse scrolled (490, 208) with delta (0, 0)
Screenshot: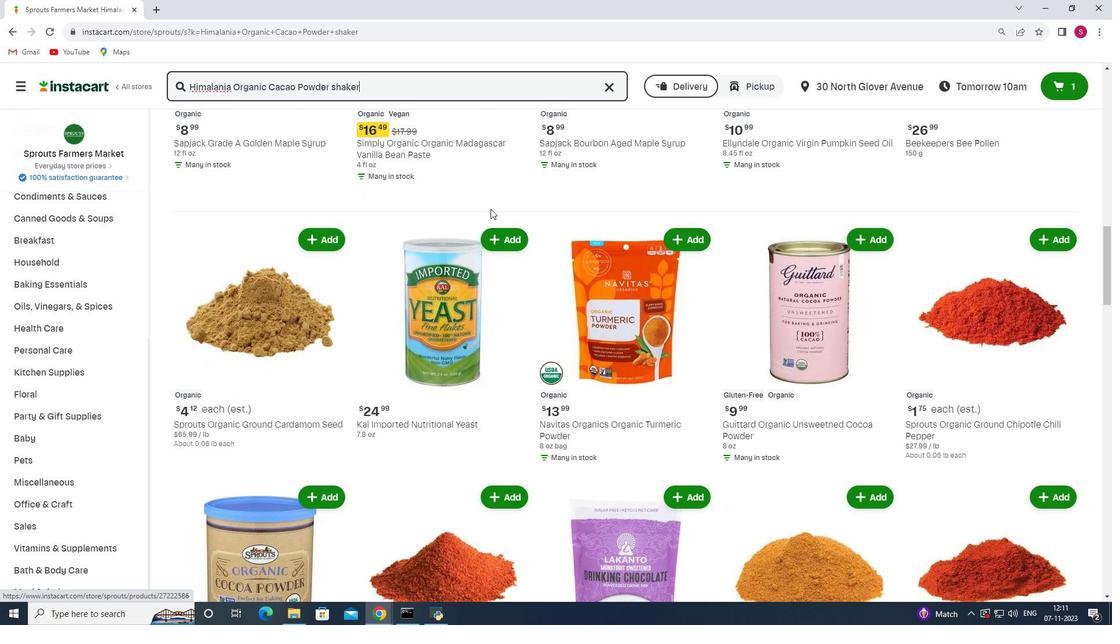 
Action: Mouse scrolled (490, 208) with delta (0, 0)
Screenshot: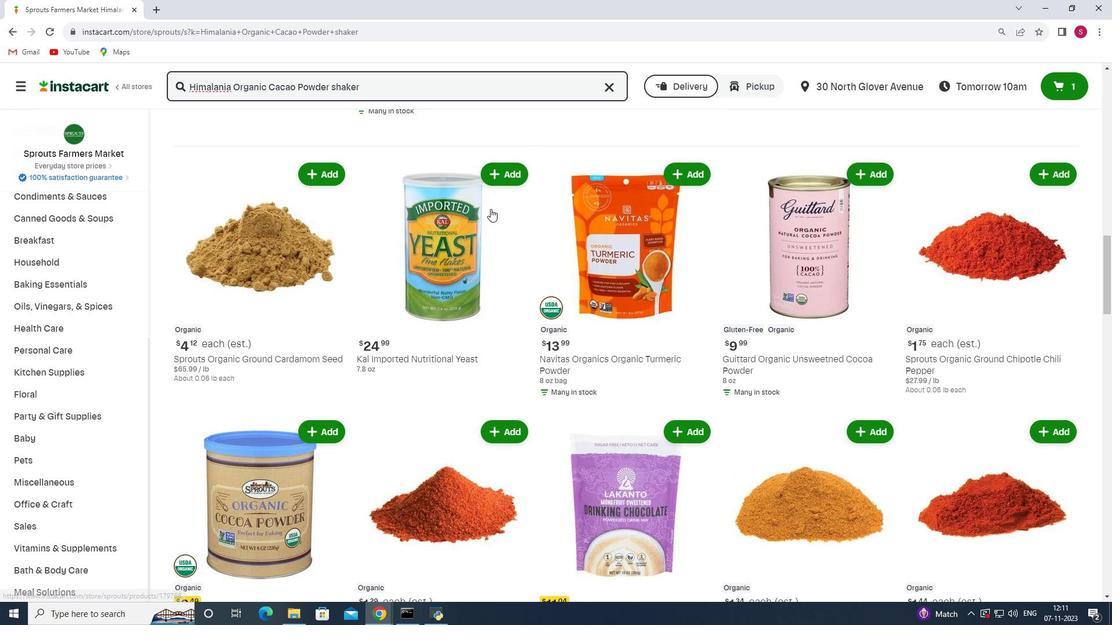 
Action: Mouse scrolled (490, 208) with delta (0, 0)
Screenshot: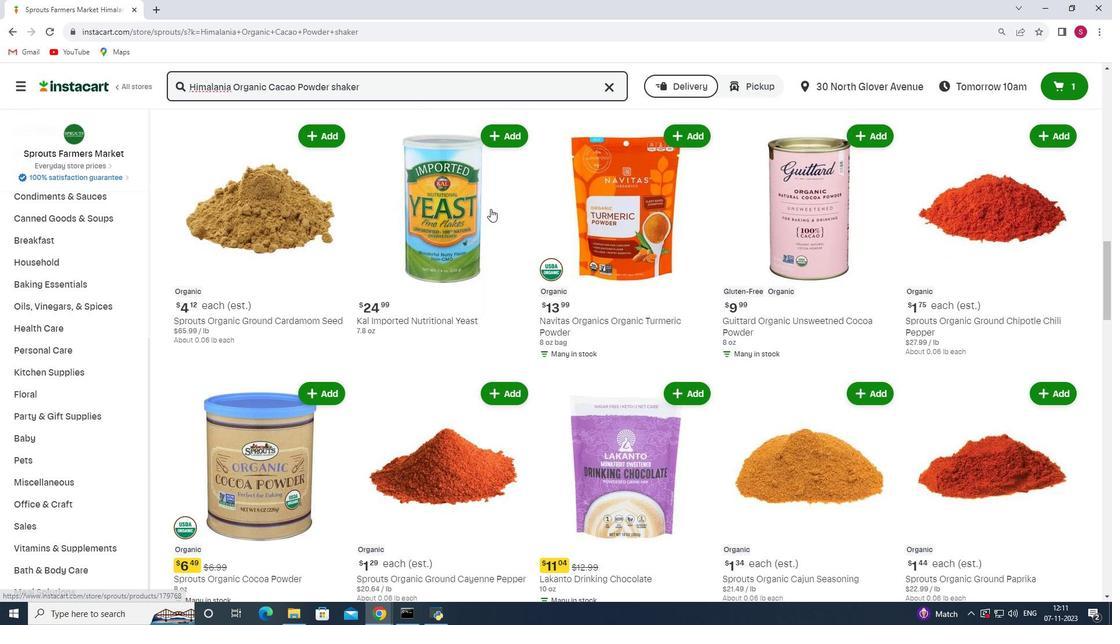 
Action: Mouse scrolled (490, 208) with delta (0, 0)
Screenshot: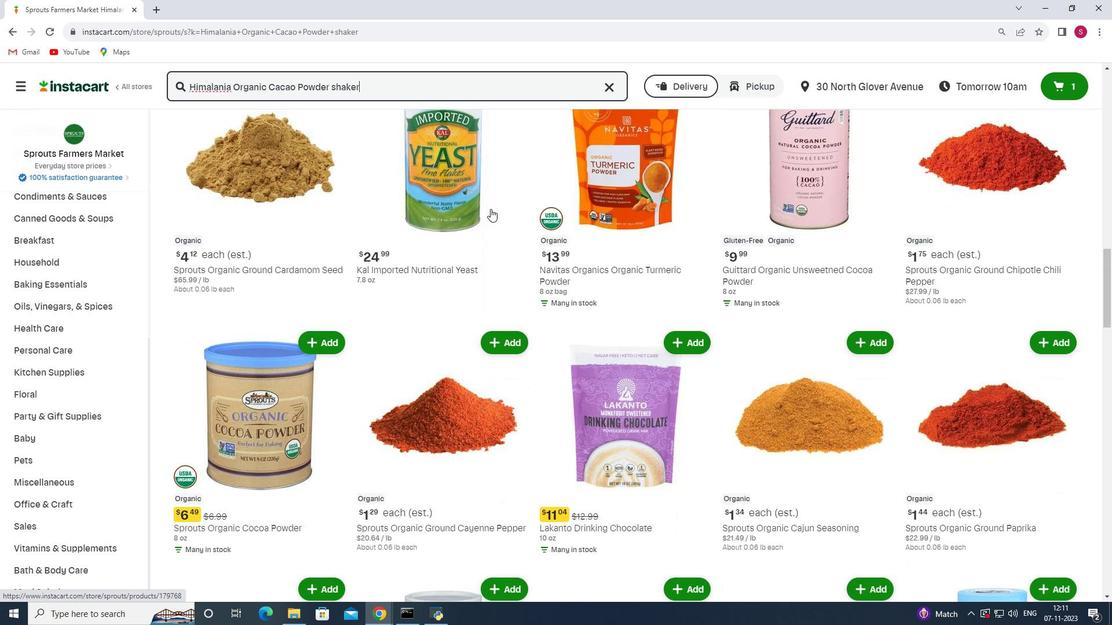
Action: Mouse scrolled (490, 208) with delta (0, 0)
Screenshot: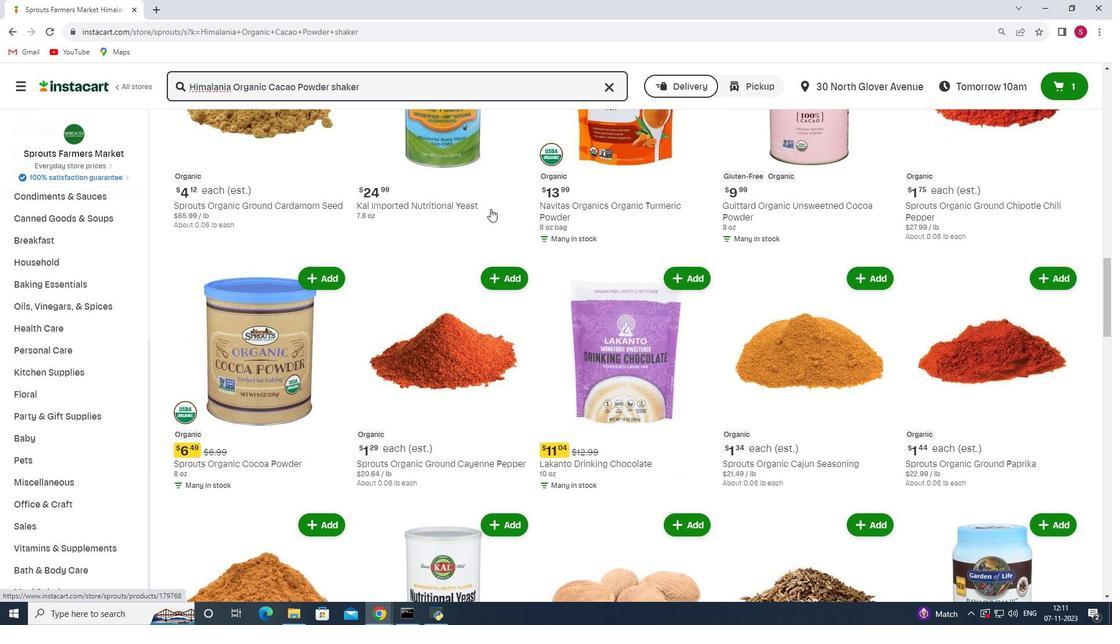 
Action: Mouse scrolled (490, 208) with delta (0, 0)
Screenshot: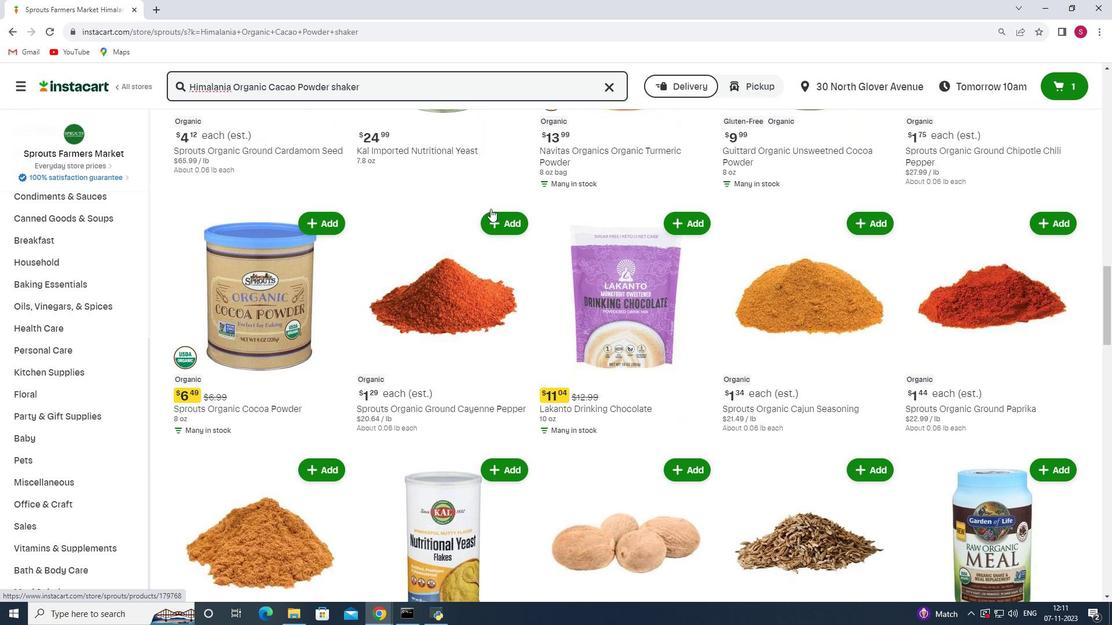 
Action: Mouse scrolled (490, 208) with delta (0, 0)
Screenshot: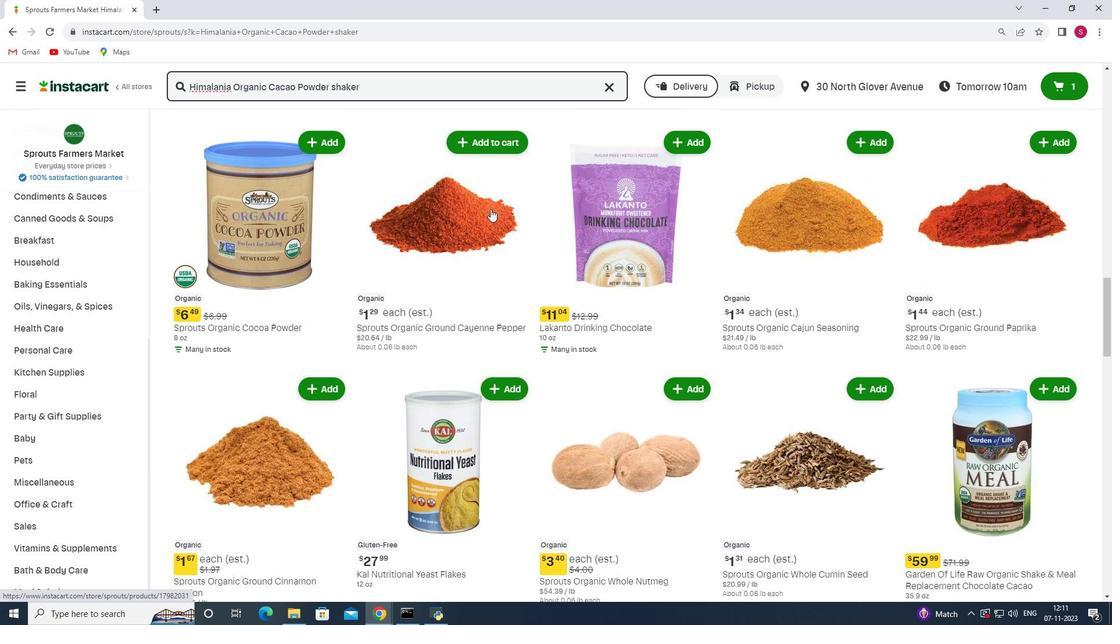 
Action: Mouse scrolled (490, 208) with delta (0, 0)
Screenshot: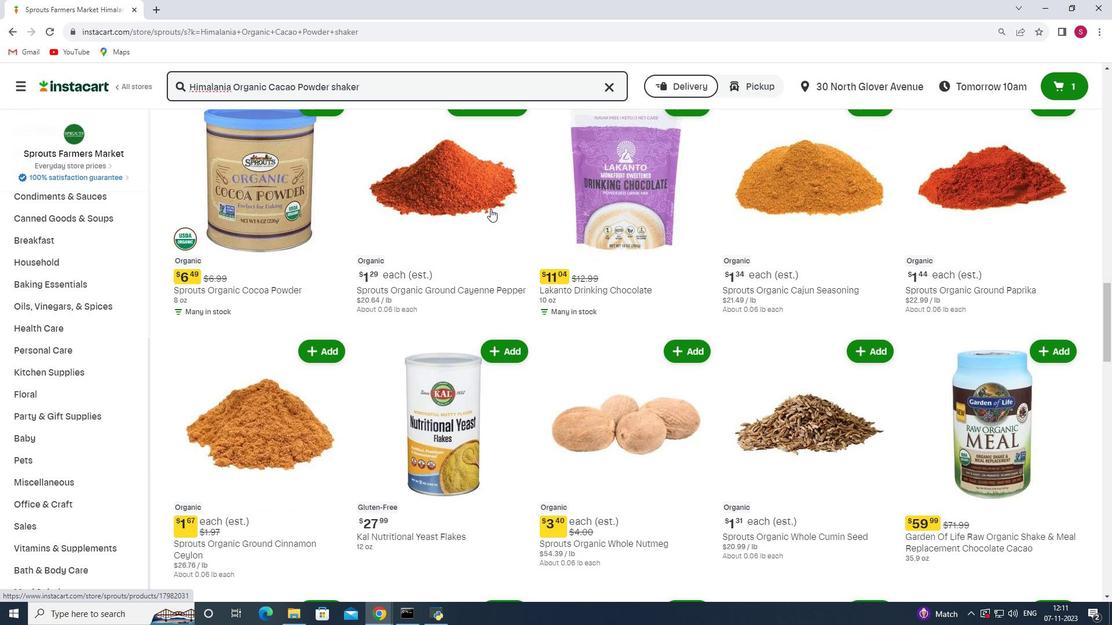 
Action: Mouse scrolled (490, 208) with delta (0, 0)
Screenshot: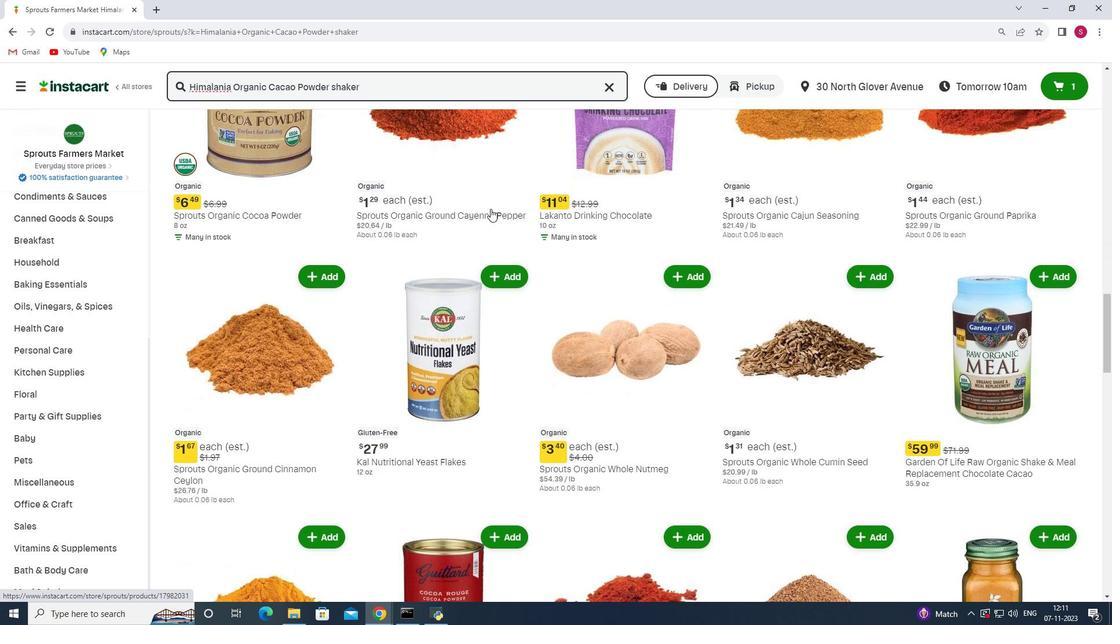 
Action: Mouse scrolled (490, 208) with delta (0, 0)
Screenshot: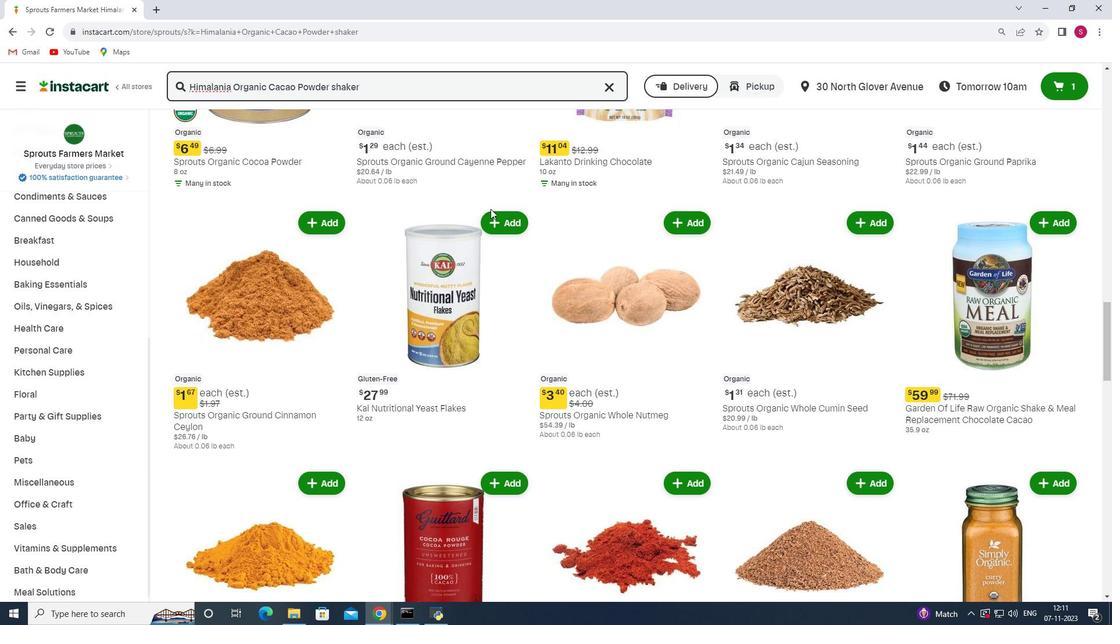 
Action: Mouse scrolled (490, 208) with delta (0, 0)
Screenshot: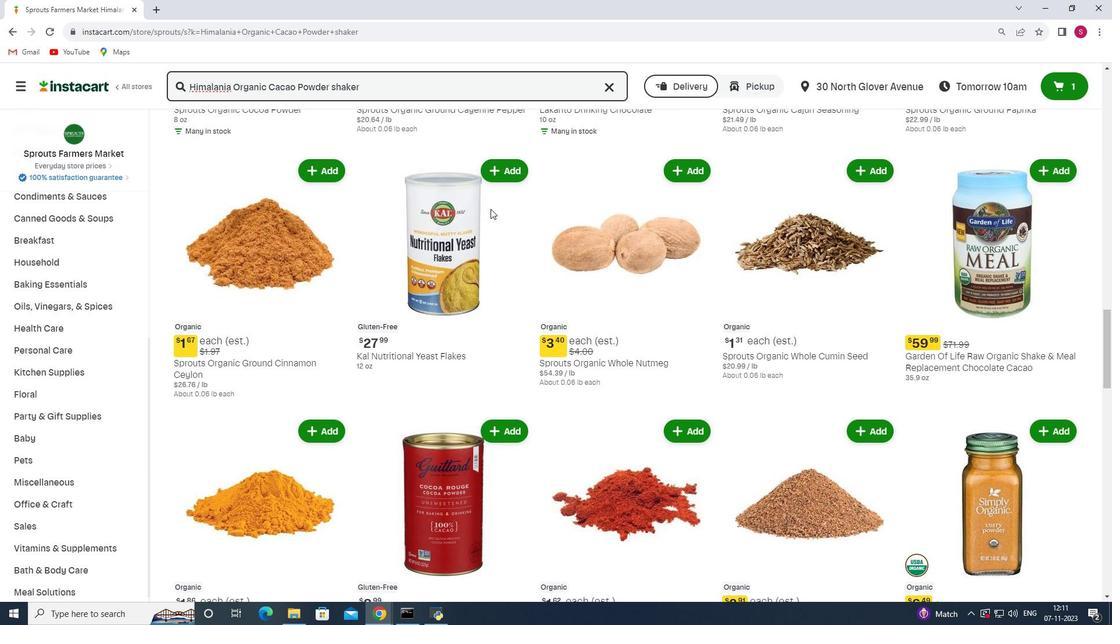 
Action: Mouse scrolled (490, 208) with delta (0, 0)
Screenshot: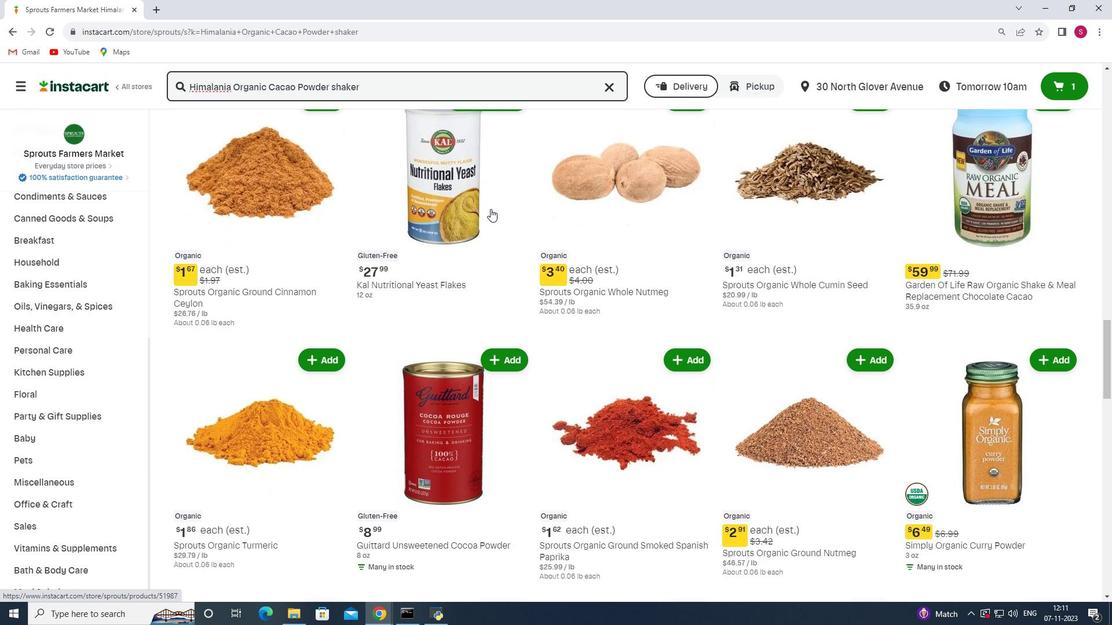 
Action: Mouse scrolled (490, 208) with delta (0, 0)
Screenshot: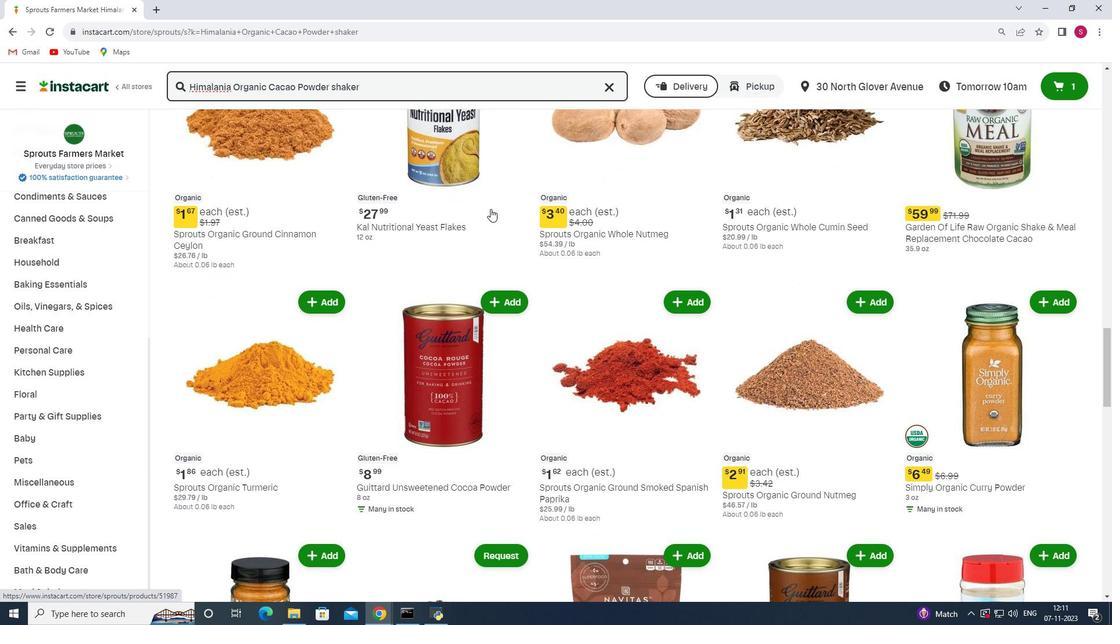 
Action: Mouse scrolled (490, 208) with delta (0, 0)
Screenshot: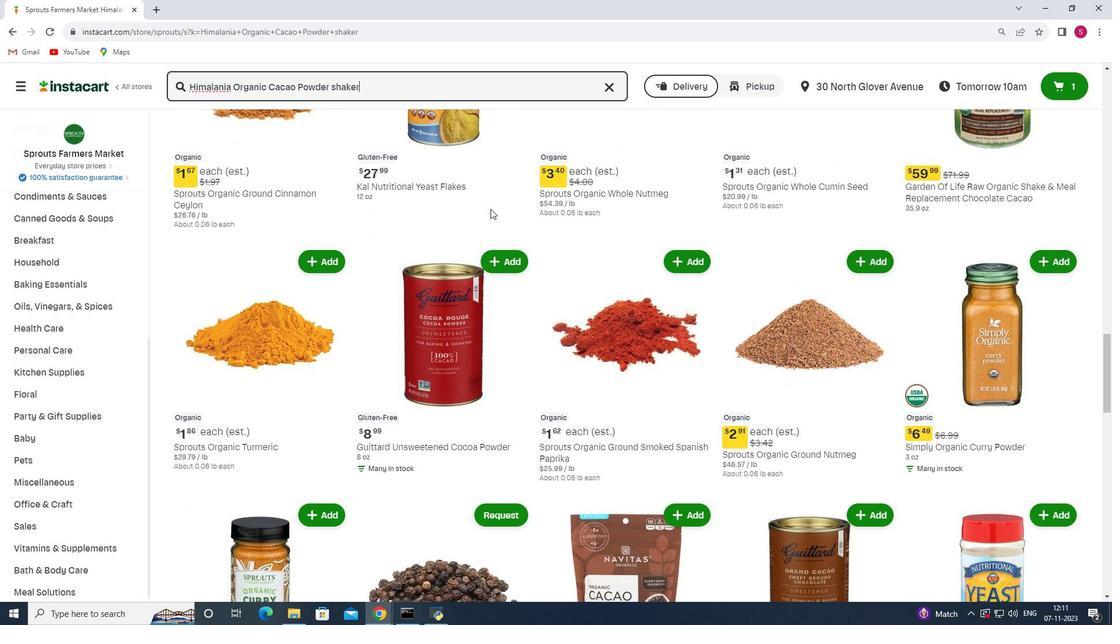 
Action: Mouse scrolled (490, 208) with delta (0, 0)
Screenshot: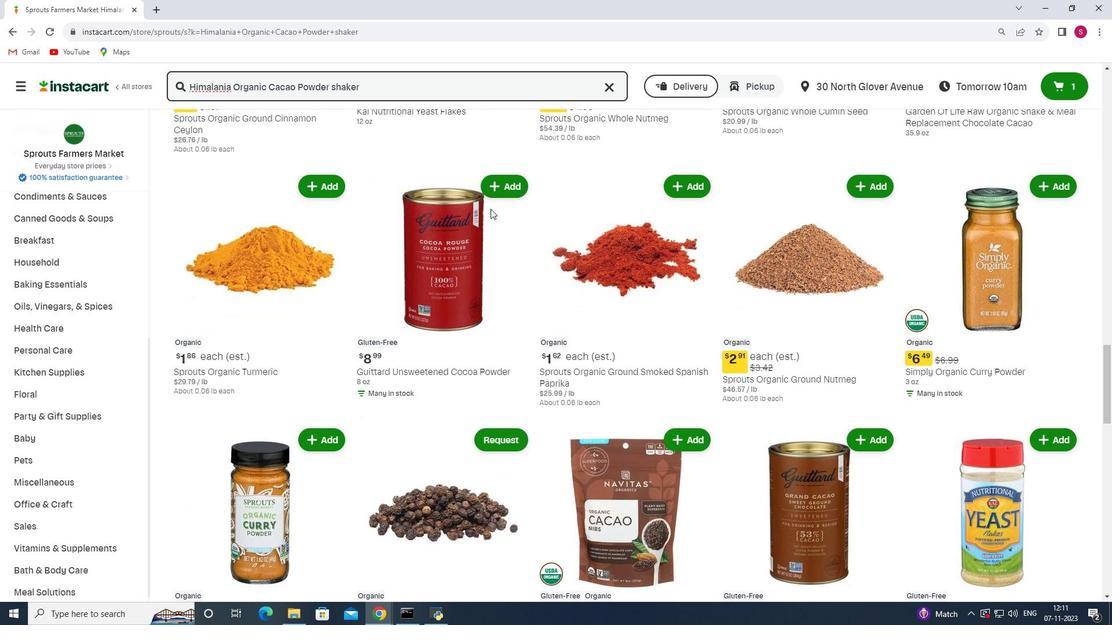 
Action: Mouse scrolled (490, 208) with delta (0, 0)
Screenshot: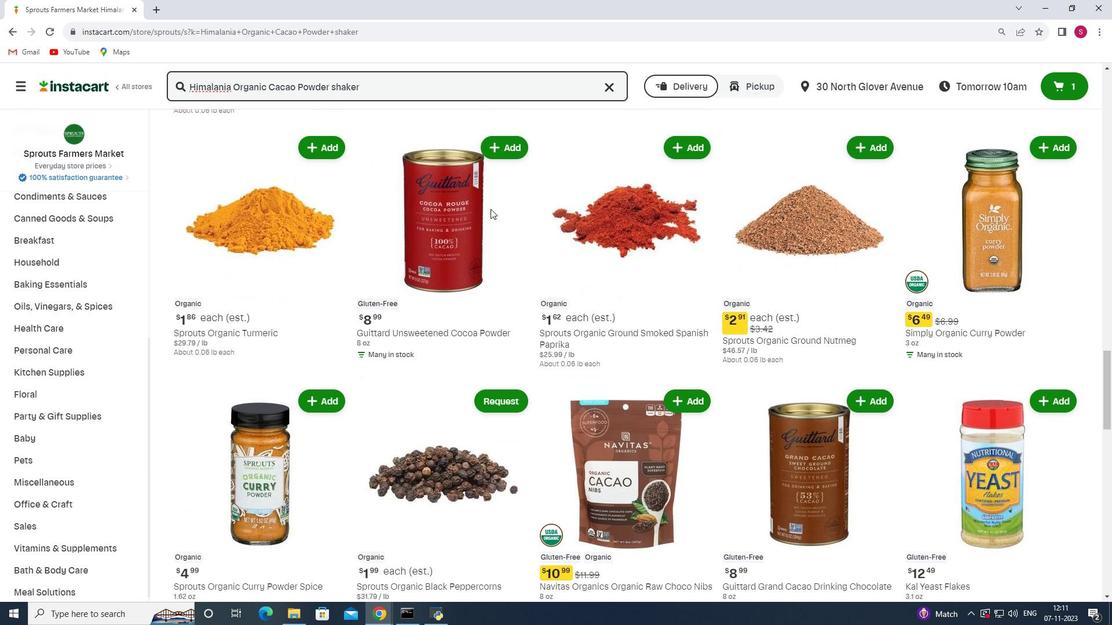 
Action: Mouse scrolled (490, 208) with delta (0, 0)
Screenshot: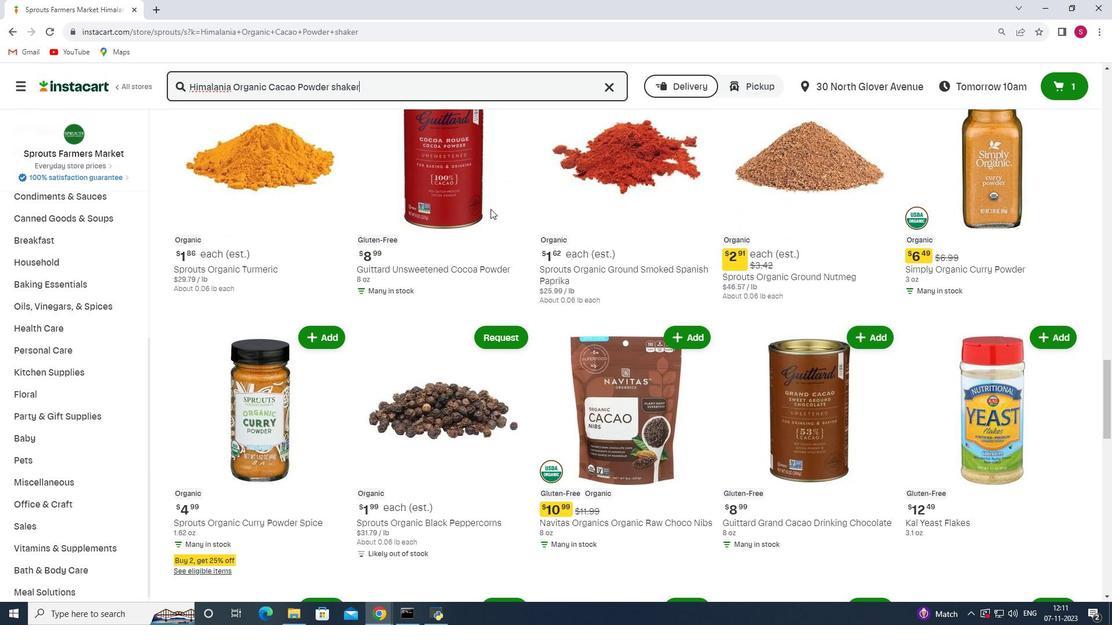 
Action: Mouse scrolled (490, 208) with delta (0, 0)
Screenshot: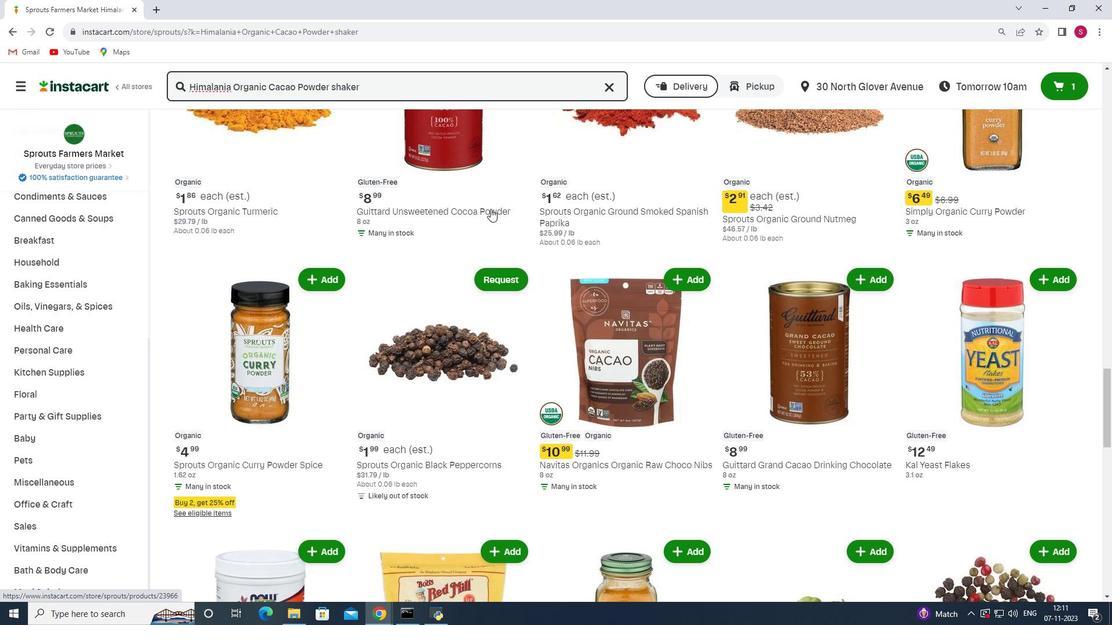 
Action: Mouse scrolled (490, 208) with delta (0, 0)
Screenshot: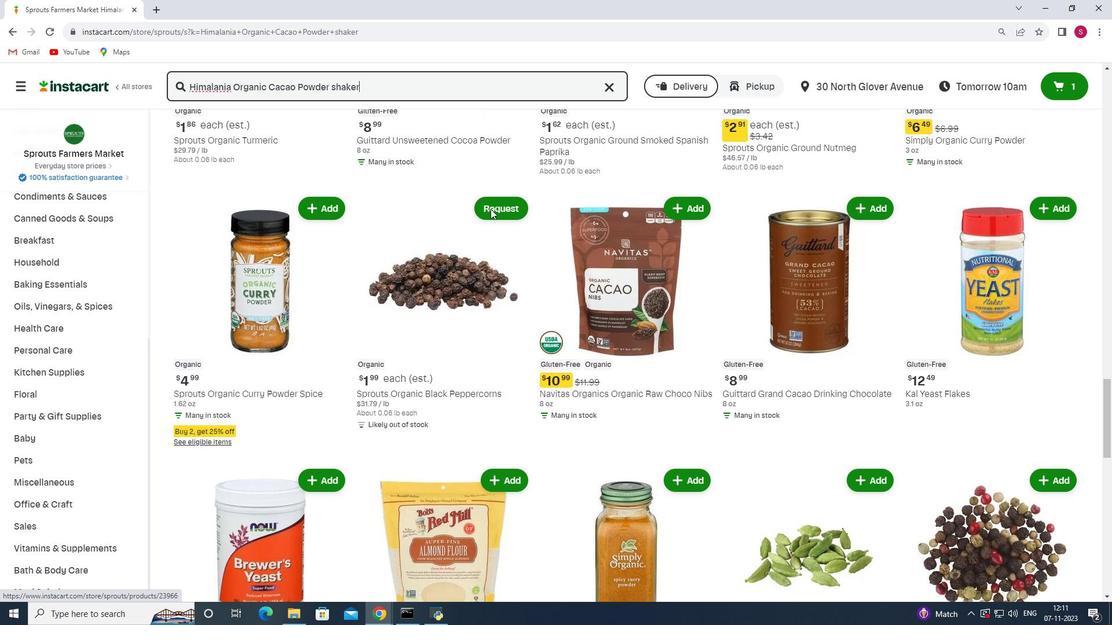 
Action: Mouse scrolled (490, 208) with delta (0, 0)
Screenshot: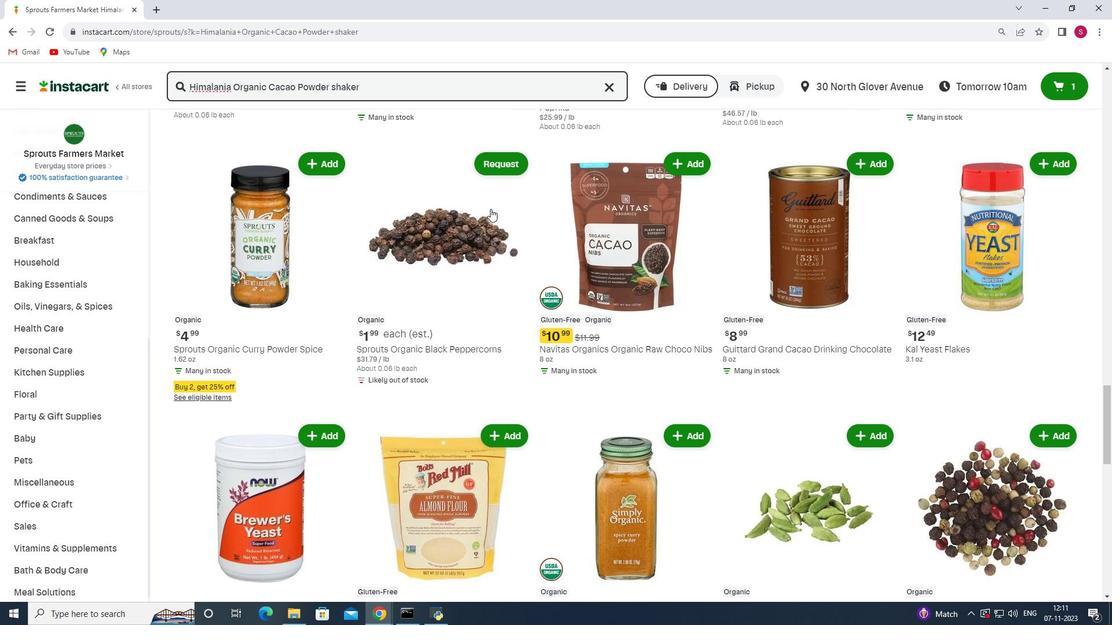 
Action: Mouse scrolled (490, 208) with delta (0, 0)
Screenshot: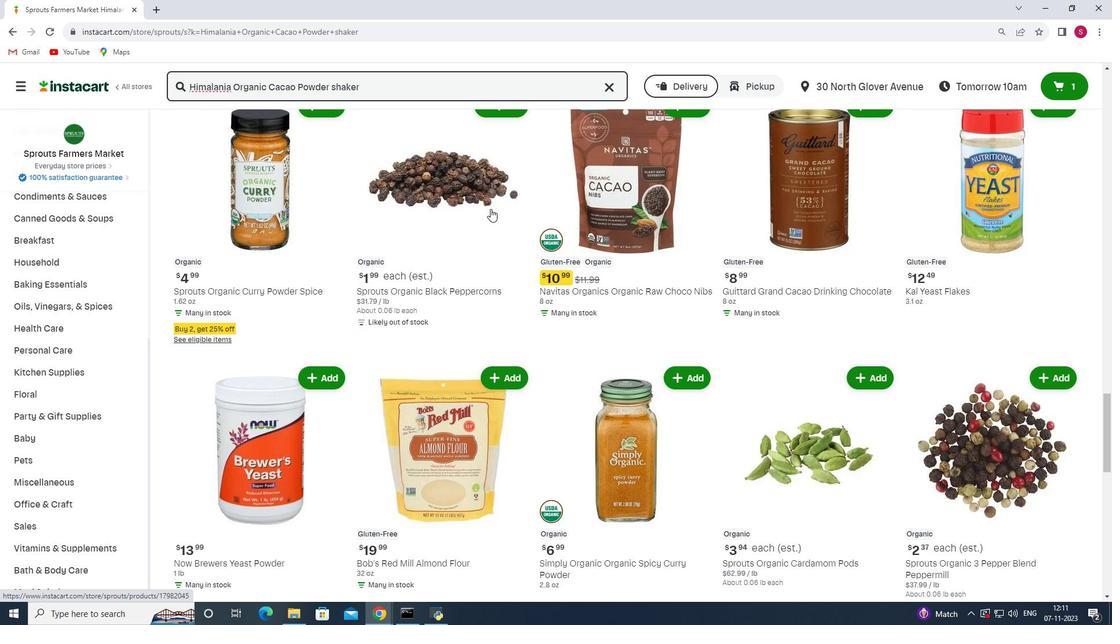 
Action: Mouse scrolled (490, 208) with delta (0, 0)
Screenshot: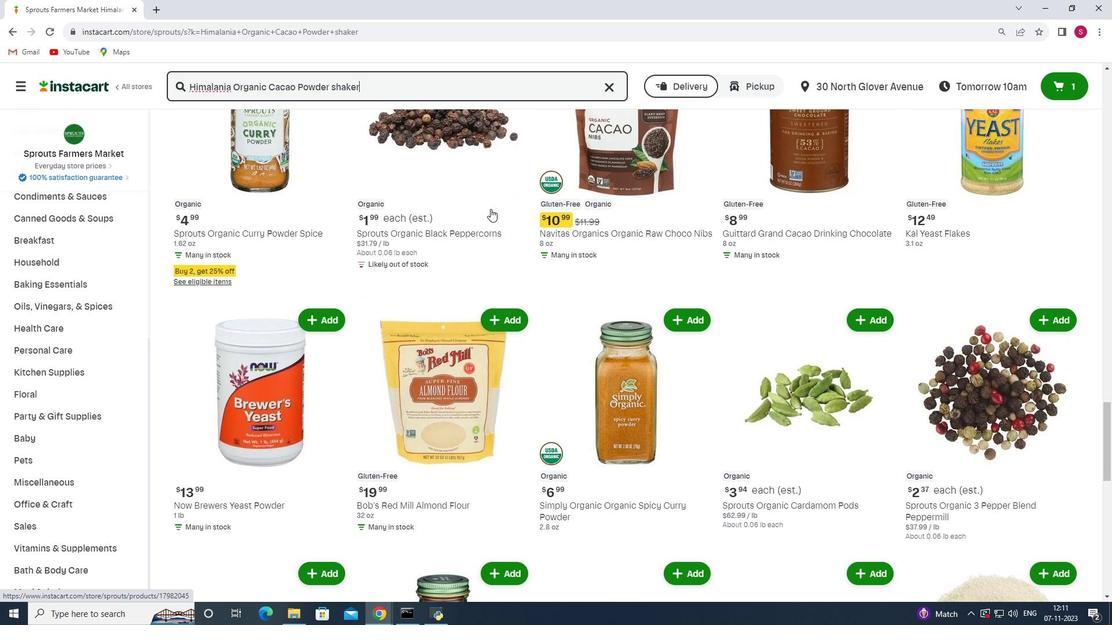 
Action: Mouse scrolled (490, 208) with delta (0, 0)
Screenshot: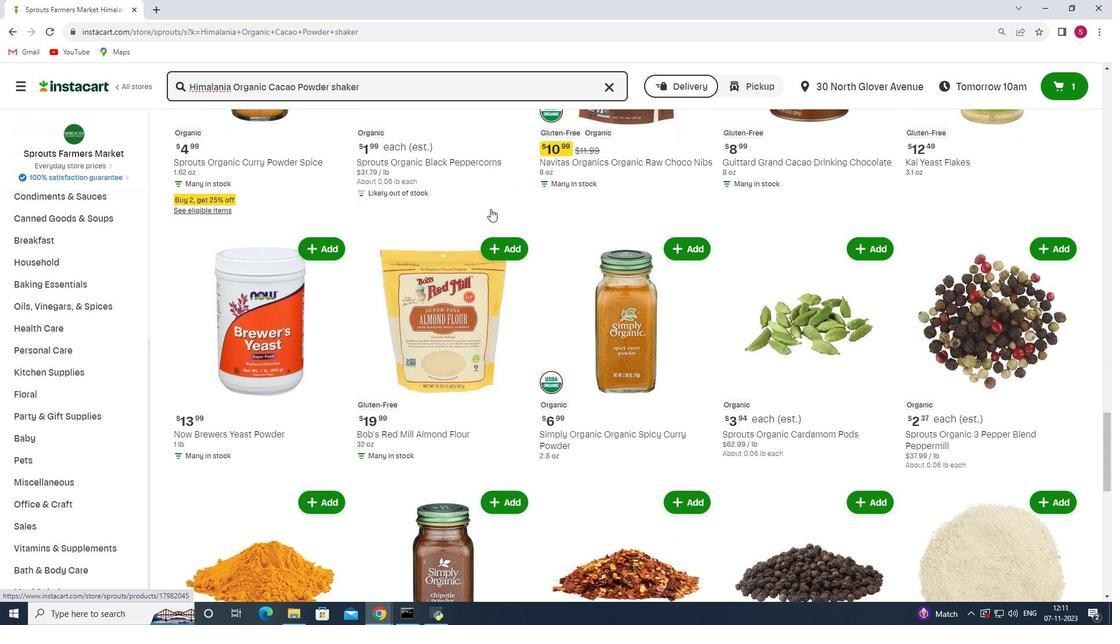 
Action: Mouse scrolled (490, 208) with delta (0, 0)
Screenshot: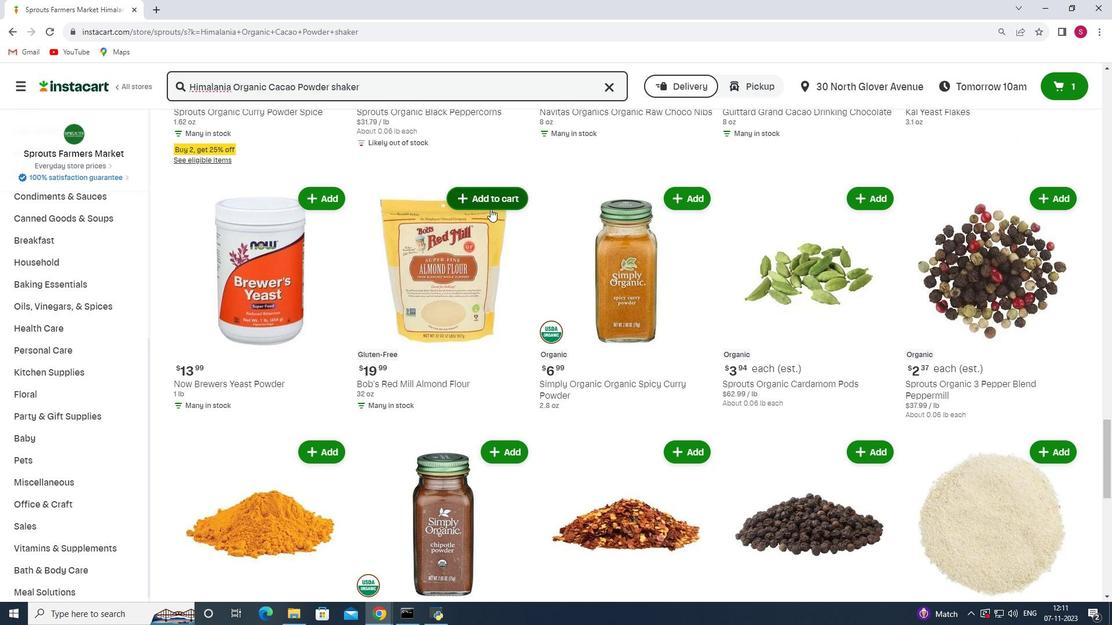 
Action: Mouse scrolled (490, 208) with delta (0, 0)
Screenshot: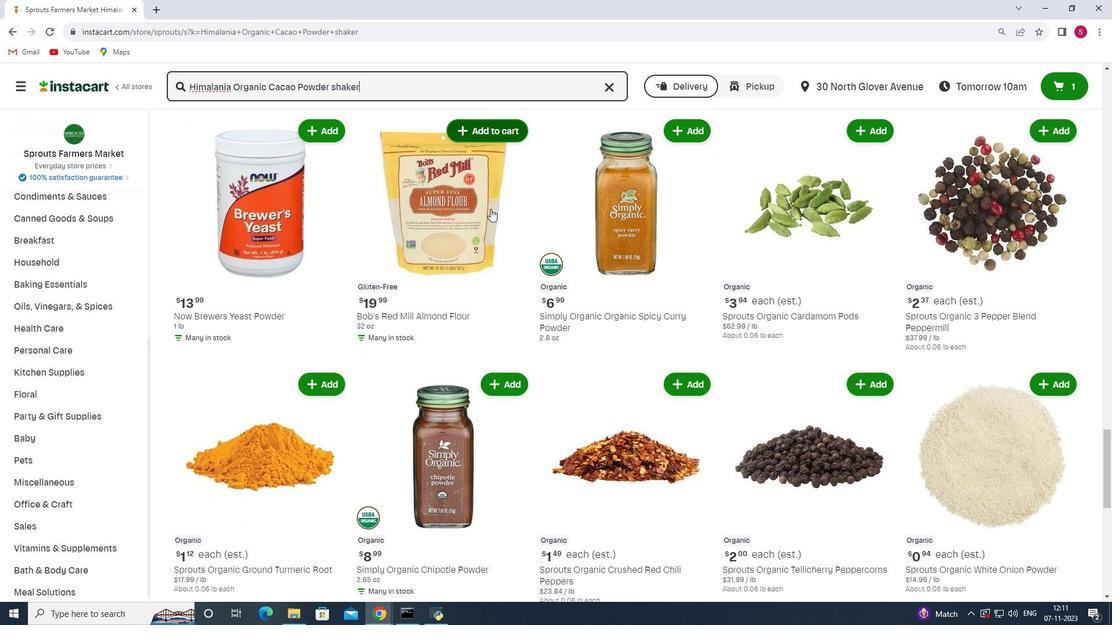 
Action: Mouse scrolled (490, 208) with delta (0, 0)
Screenshot: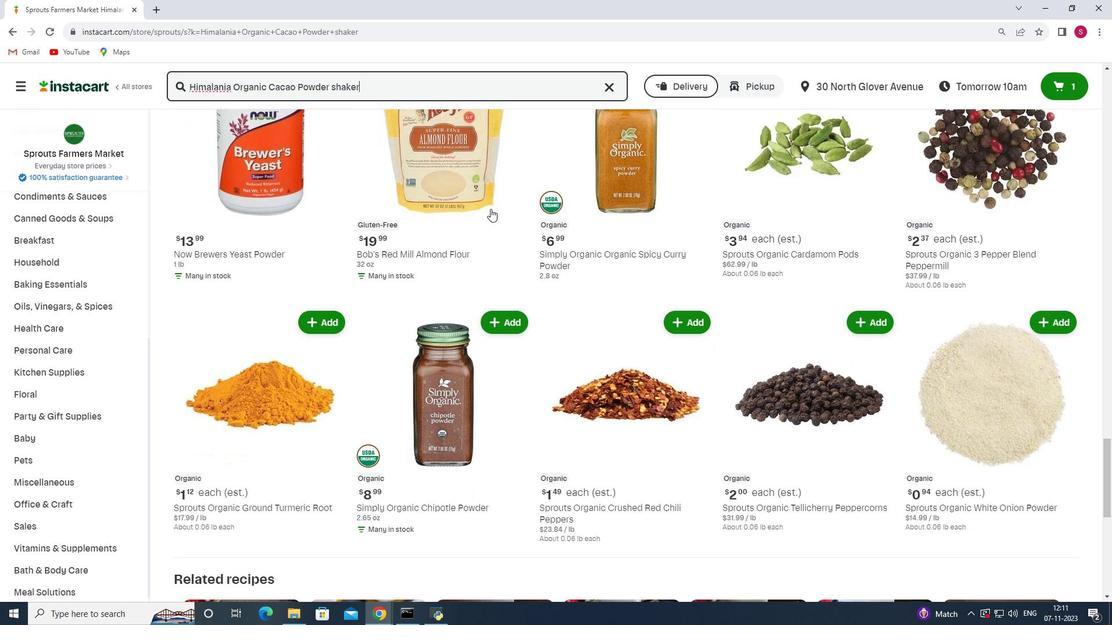 
Action: Mouse scrolled (490, 208) with delta (0, 0)
Screenshot: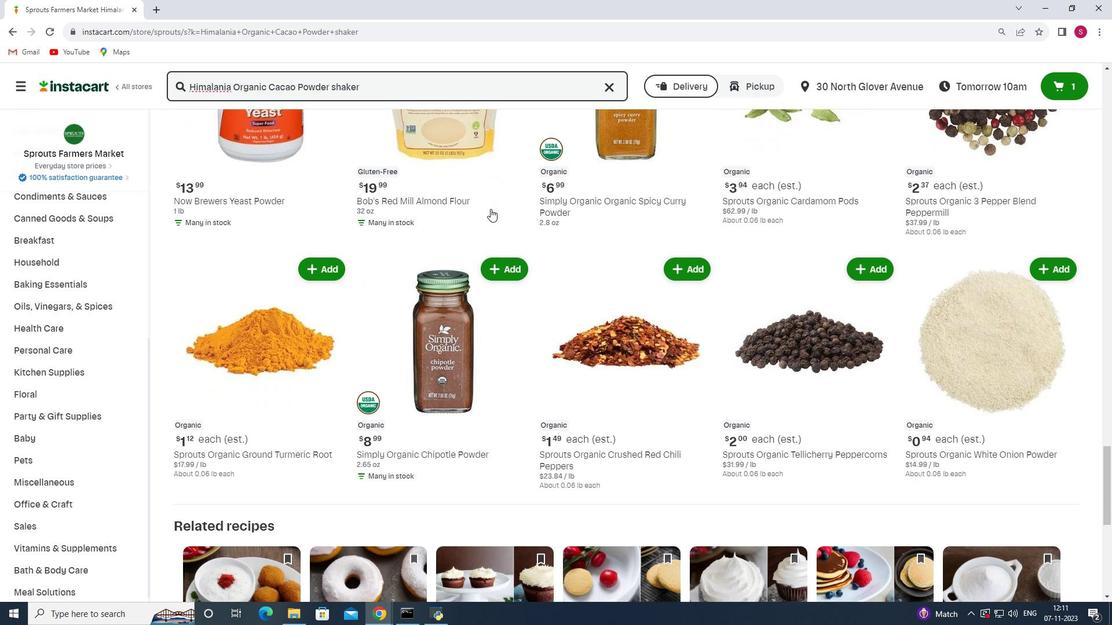
Action: Mouse scrolled (490, 208) with delta (0, 0)
Screenshot: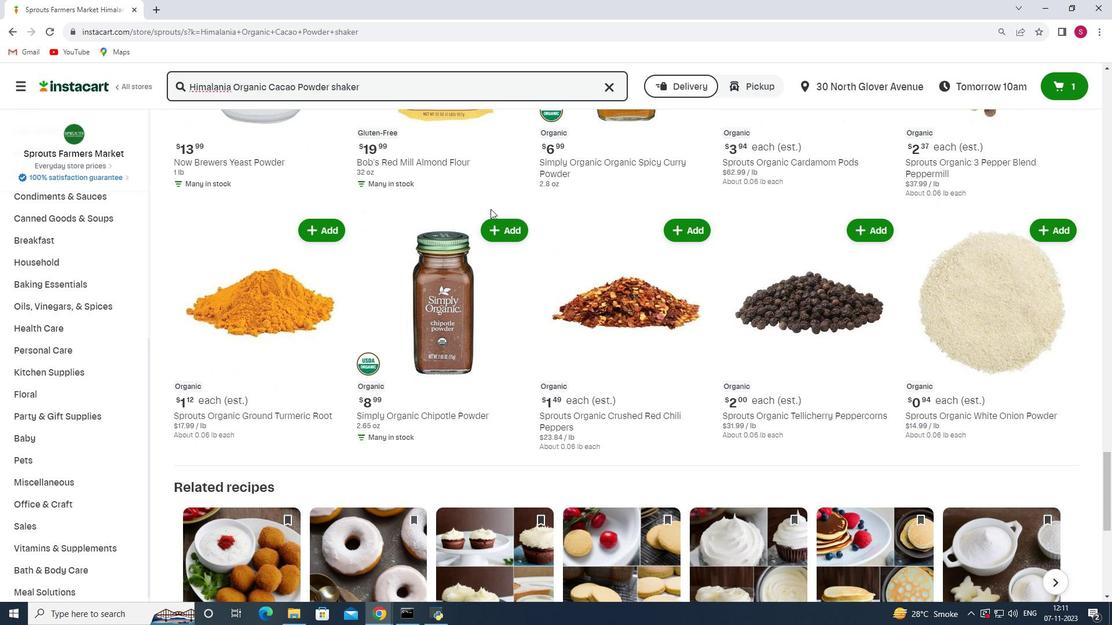 
Action: Mouse scrolled (490, 208) with delta (0, 0)
Screenshot: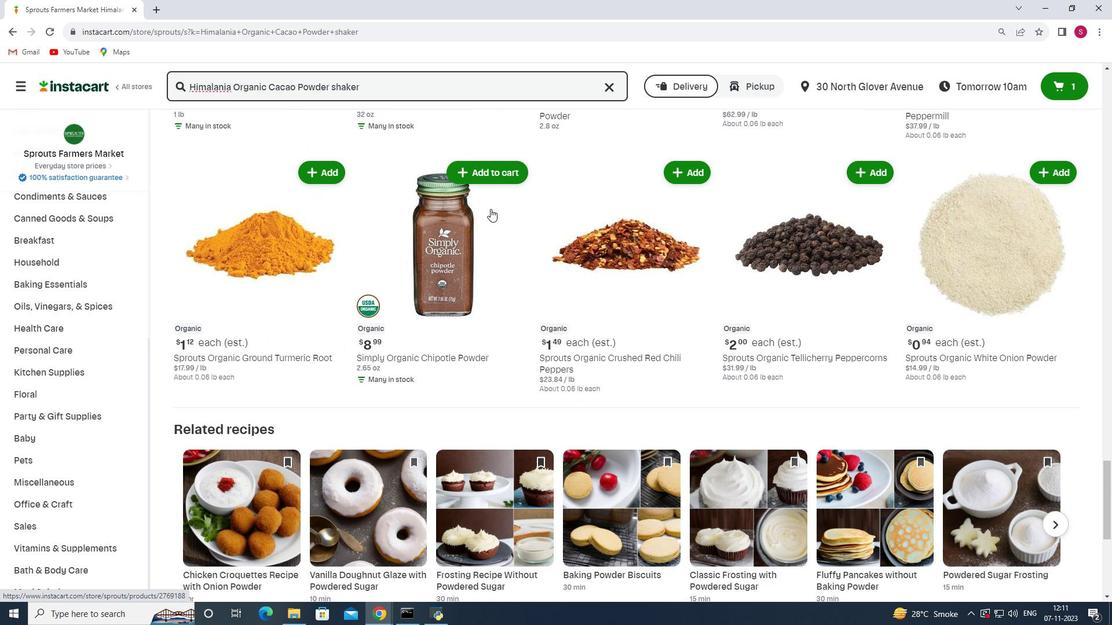 
Action: Mouse scrolled (490, 208) with delta (0, 0)
Screenshot: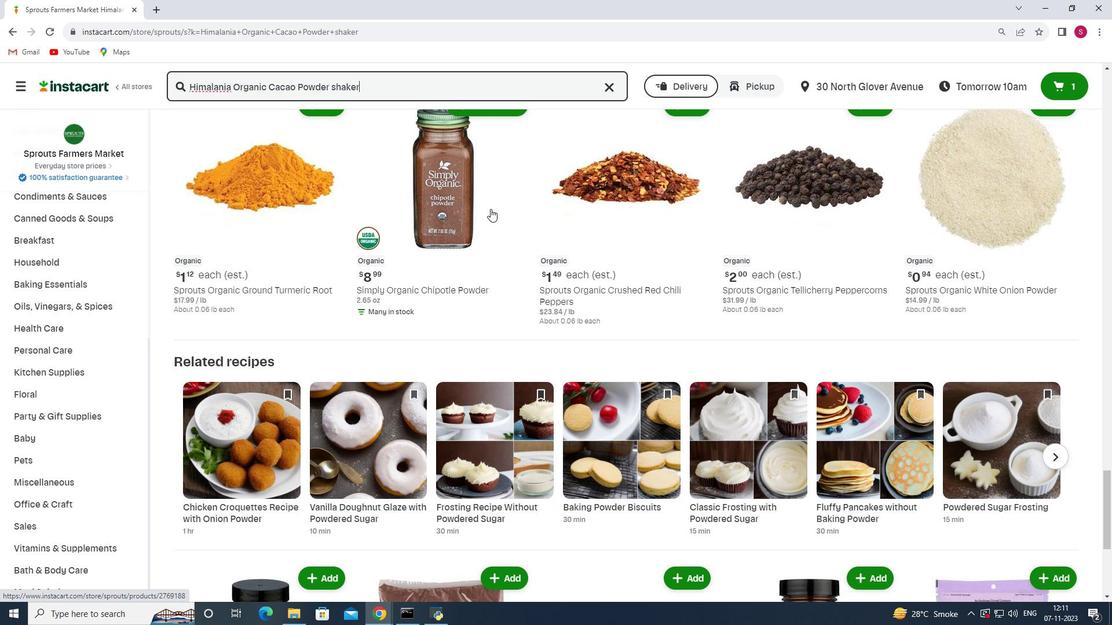 
Action: Mouse scrolled (490, 208) with delta (0, 0)
Screenshot: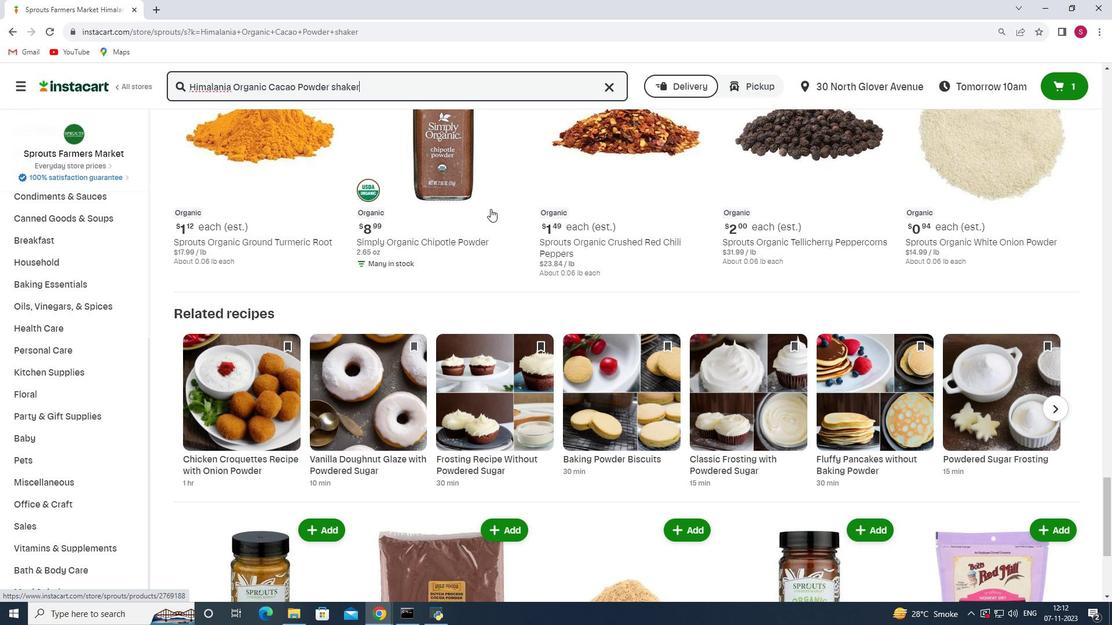 
Action: Mouse scrolled (490, 208) with delta (0, 0)
Screenshot: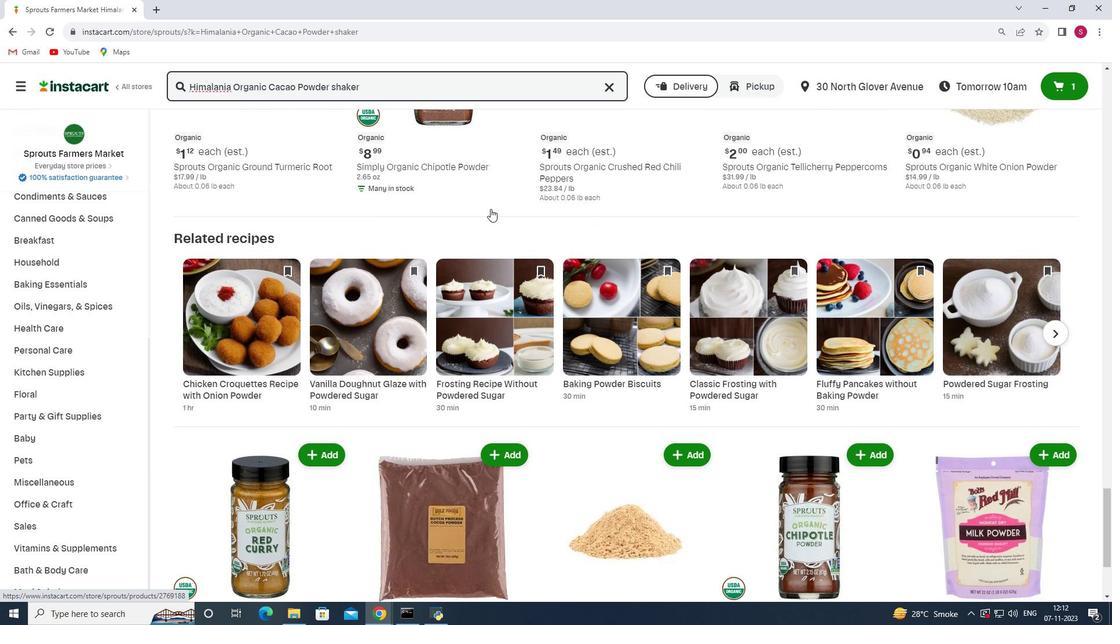 
Action: Mouse scrolled (490, 208) with delta (0, 0)
Screenshot: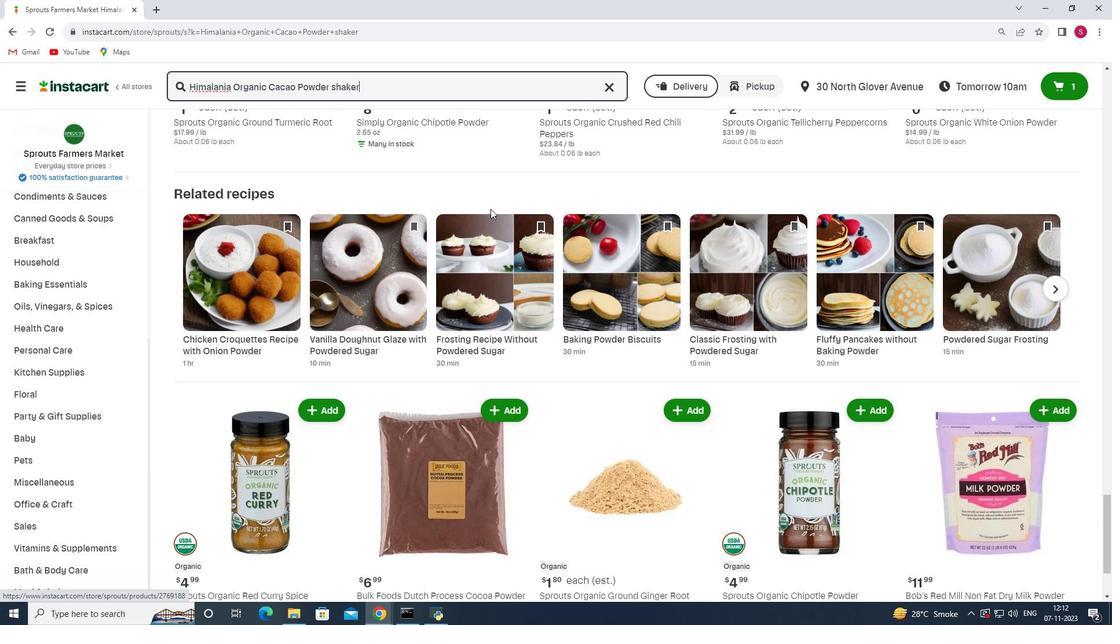 
Action: Mouse scrolled (490, 208) with delta (0, 0)
Screenshot: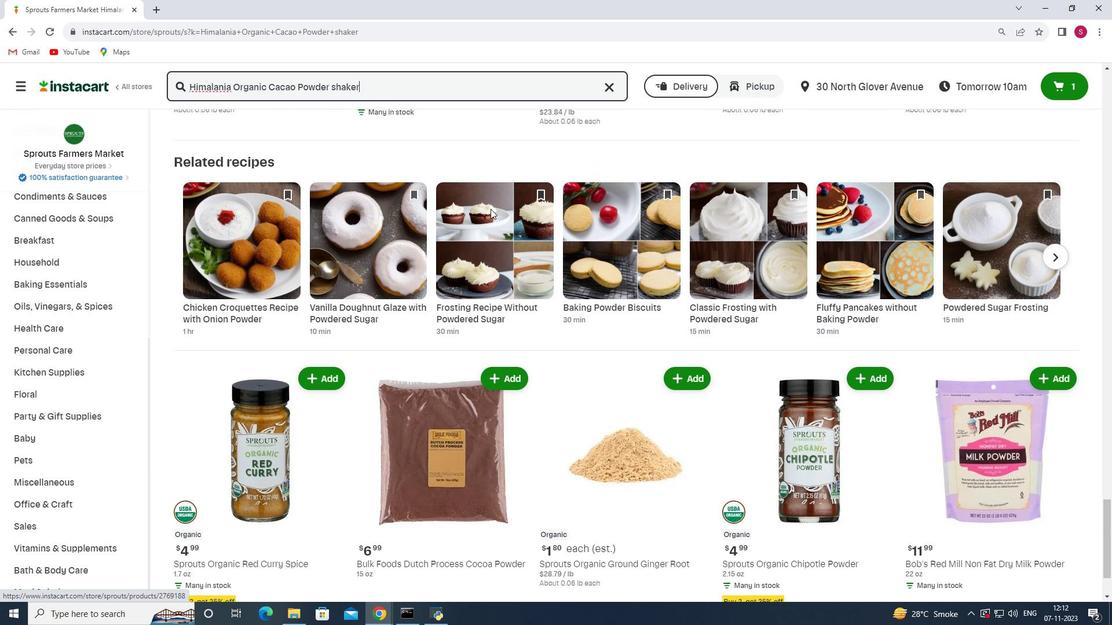 
Action: Mouse scrolled (490, 208) with delta (0, 0)
Screenshot: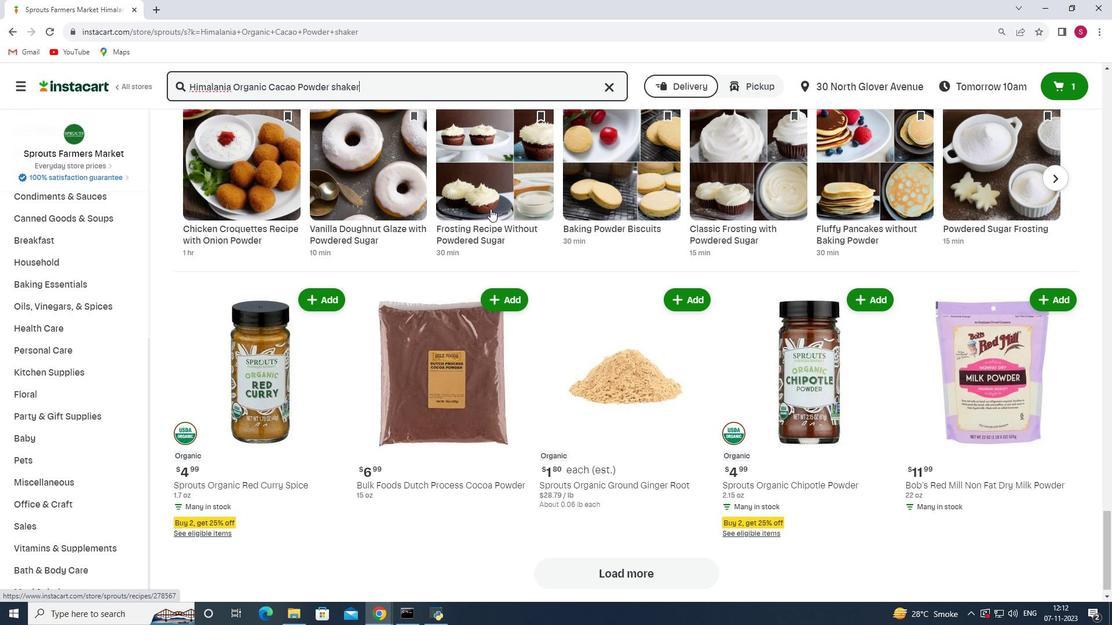 
Action: Mouse scrolled (490, 208) with delta (0, 0)
Screenshot: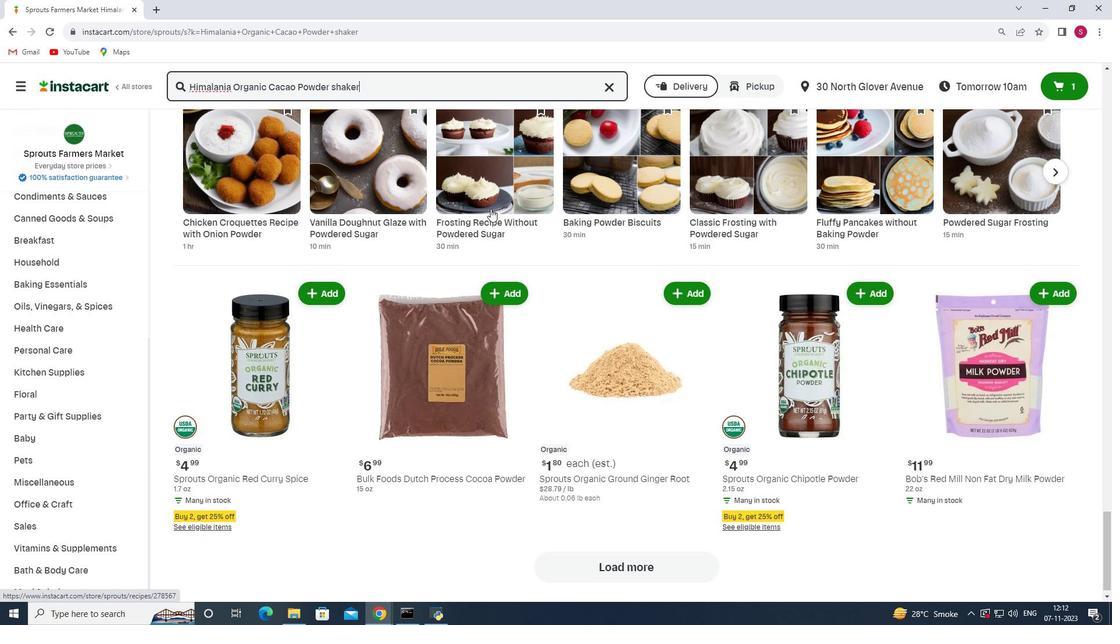 
Action: Mouse scrolled (490, 208) with delta (0, 0)
Screenshot: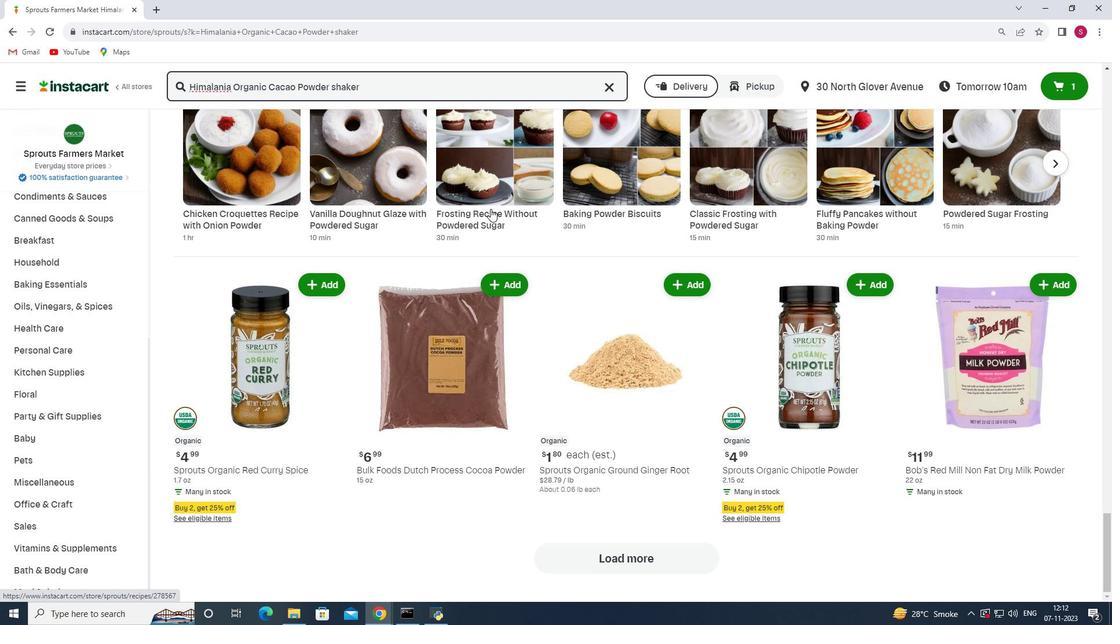 
Action: Mouse scrolled (490, 208) with delta (0, 0)
Screenshot: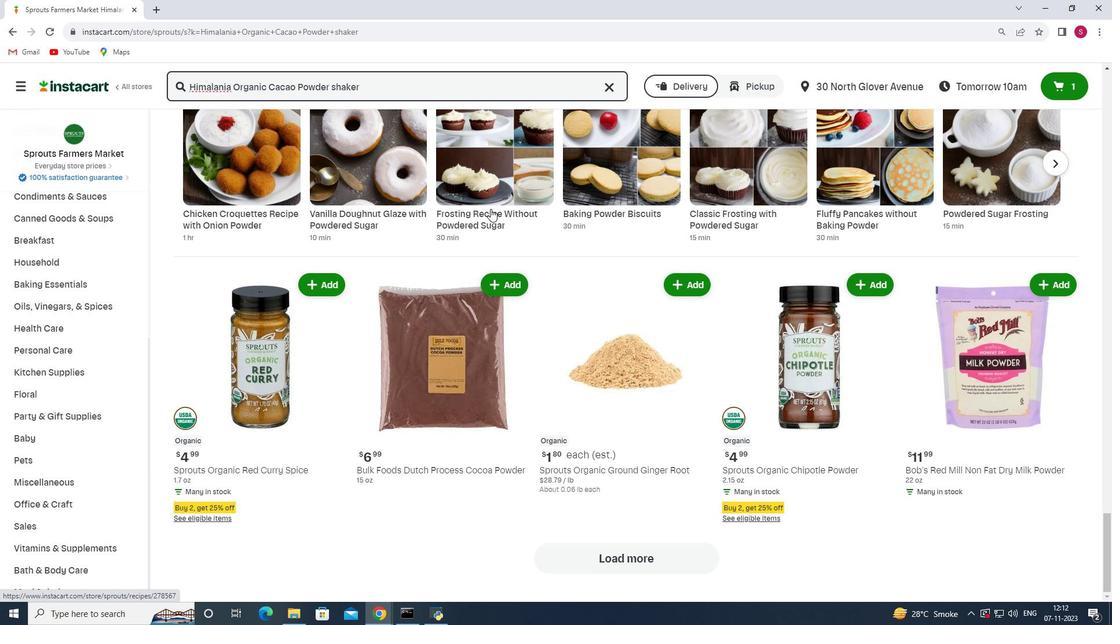 
Action: Mouse scrolled (490, 208) with delta (0, 0)
Screenshot: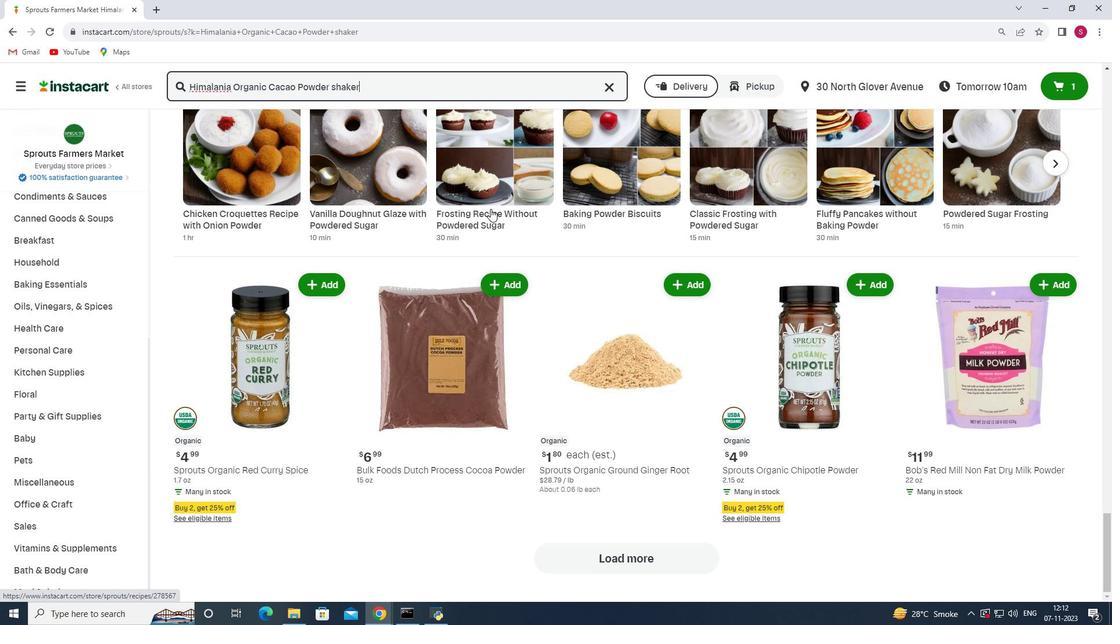 
Action: Mouse scrolled (490, 208) with delta (0, 0)
Screenshot: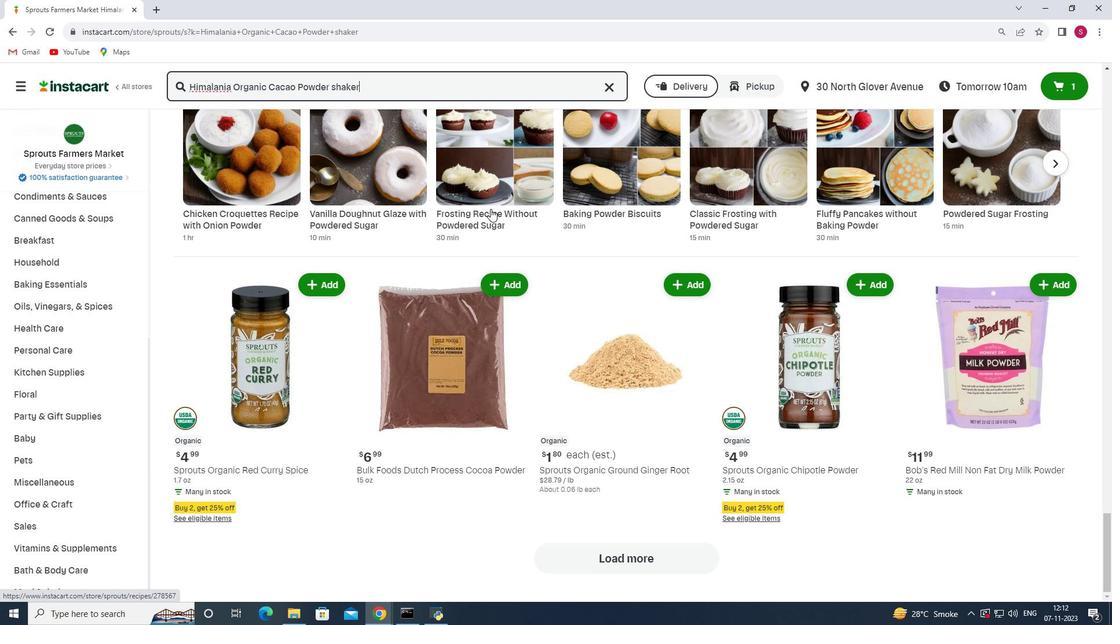 
Action: Mouse scrolled (490, 208) with delta (0, 0)
Screenshot: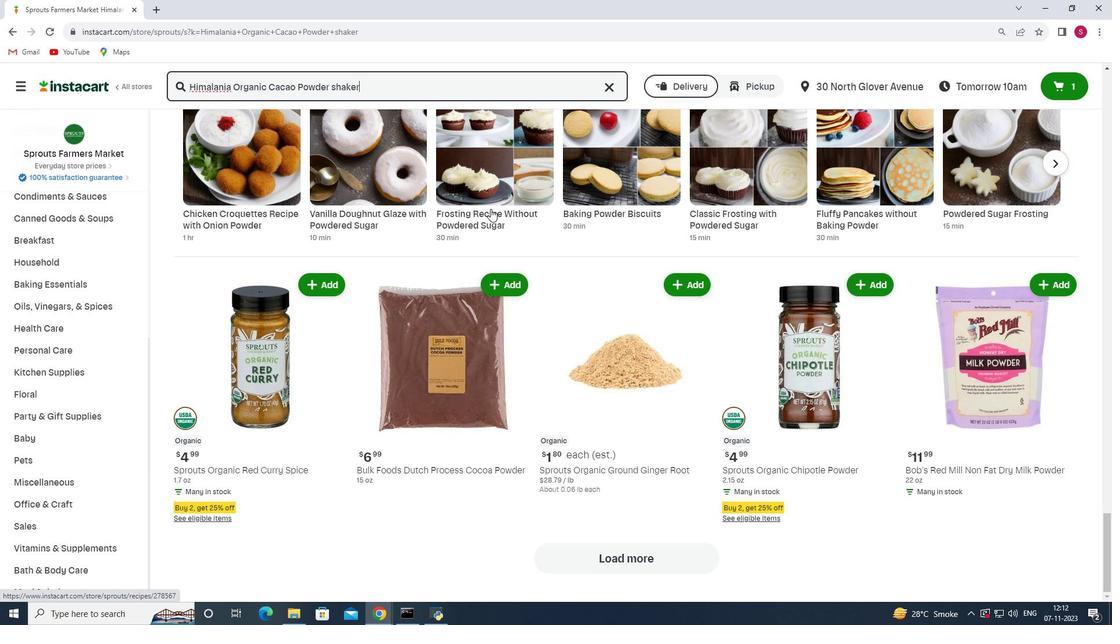 
Action: Mouse scrolled (490, 208) with delta (0, 0)
Screenshot: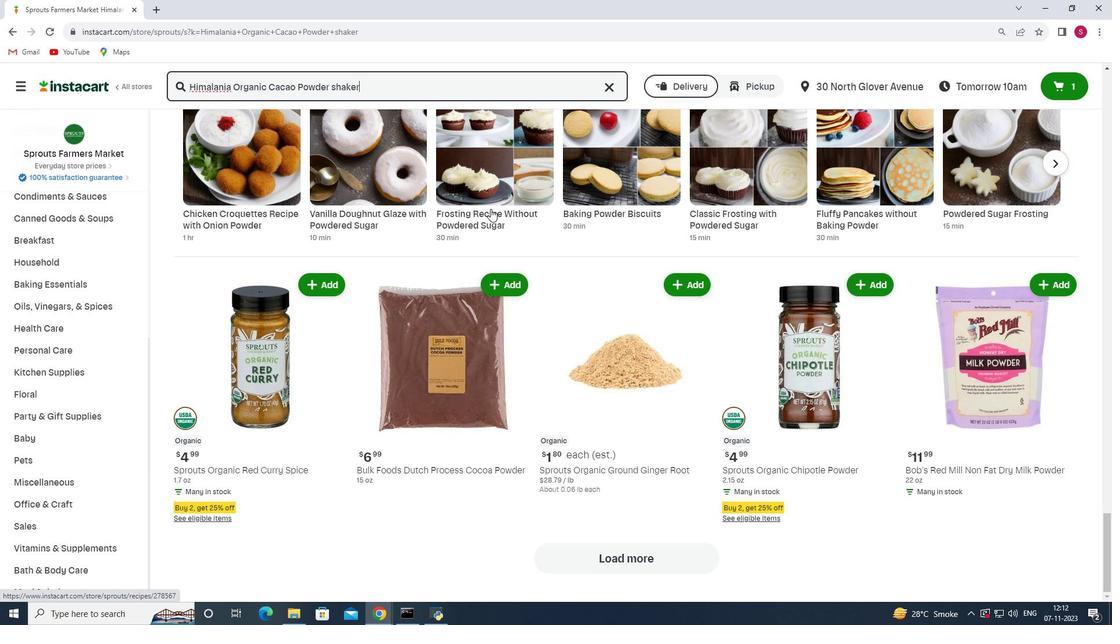 
Action: Mouse scrolled (490, 208) with delta (0, 0)
Screenshot: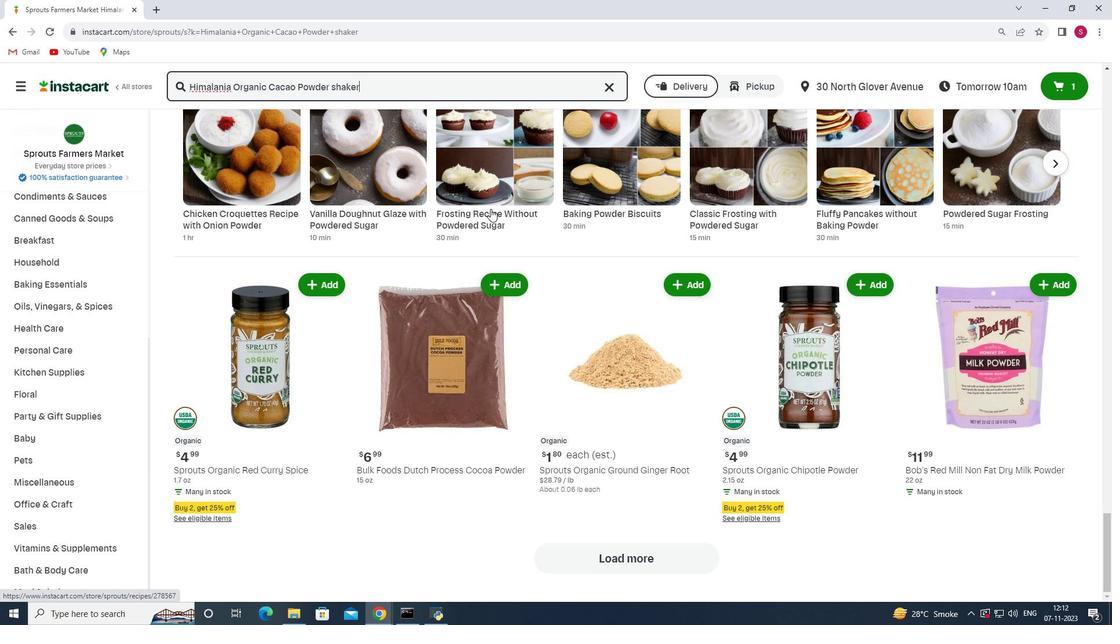 
Action: Mouse moved to (423, 210)
Screenshot: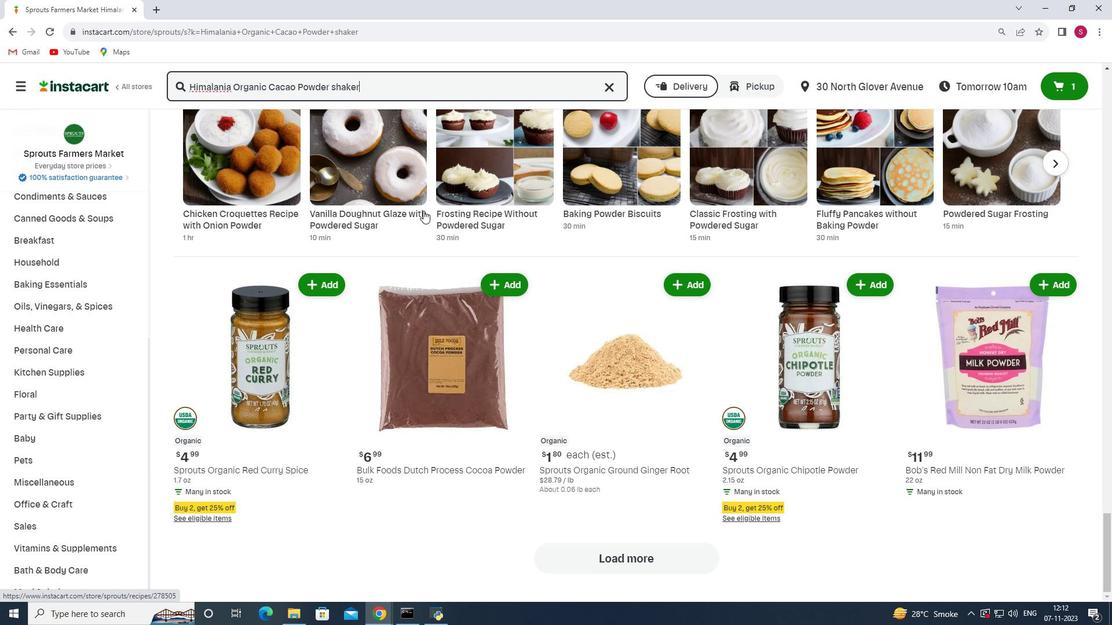 
